 Task: Create in the project AgileFusion and in the Backlog issue 'Upgrade the error logging and monitoring capabilities of a web application to improve error detection and resolution' a child issue 'Chatbot conversation user intent analysis and reporting', and assign it to team member softage.2@softage.net. Create in the project AgileFusion and in the Backlog issue 'Create a new online platform for online graphic design courses with advanced design tools and project collaboration features' a child issue 'Data breach risk assessment and mitigation', and assign it to team member softage.3@softage.net
Action: Mouse moved to (268, 82)
Screenshot: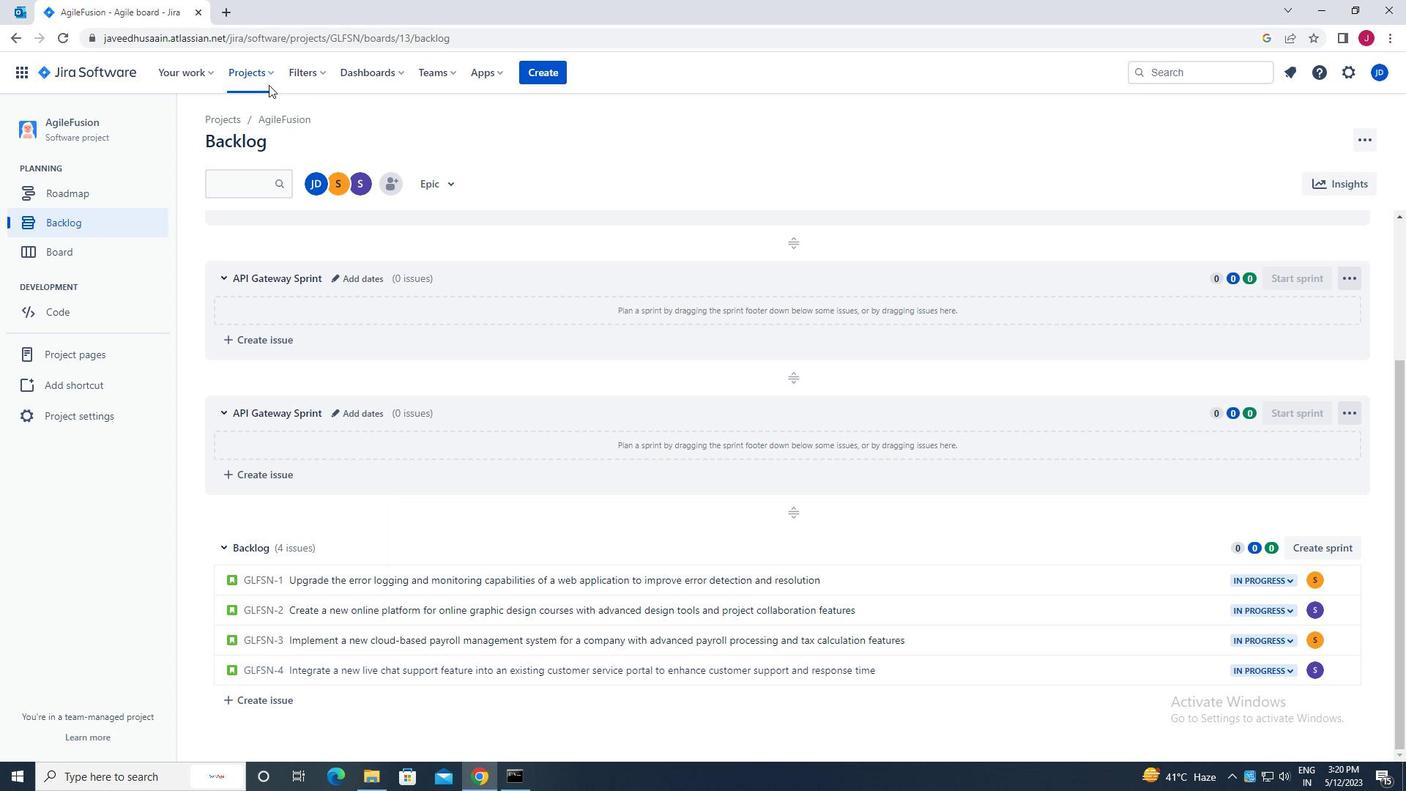 
Action: Mouse pressed left at (268, 82)
Screenshot: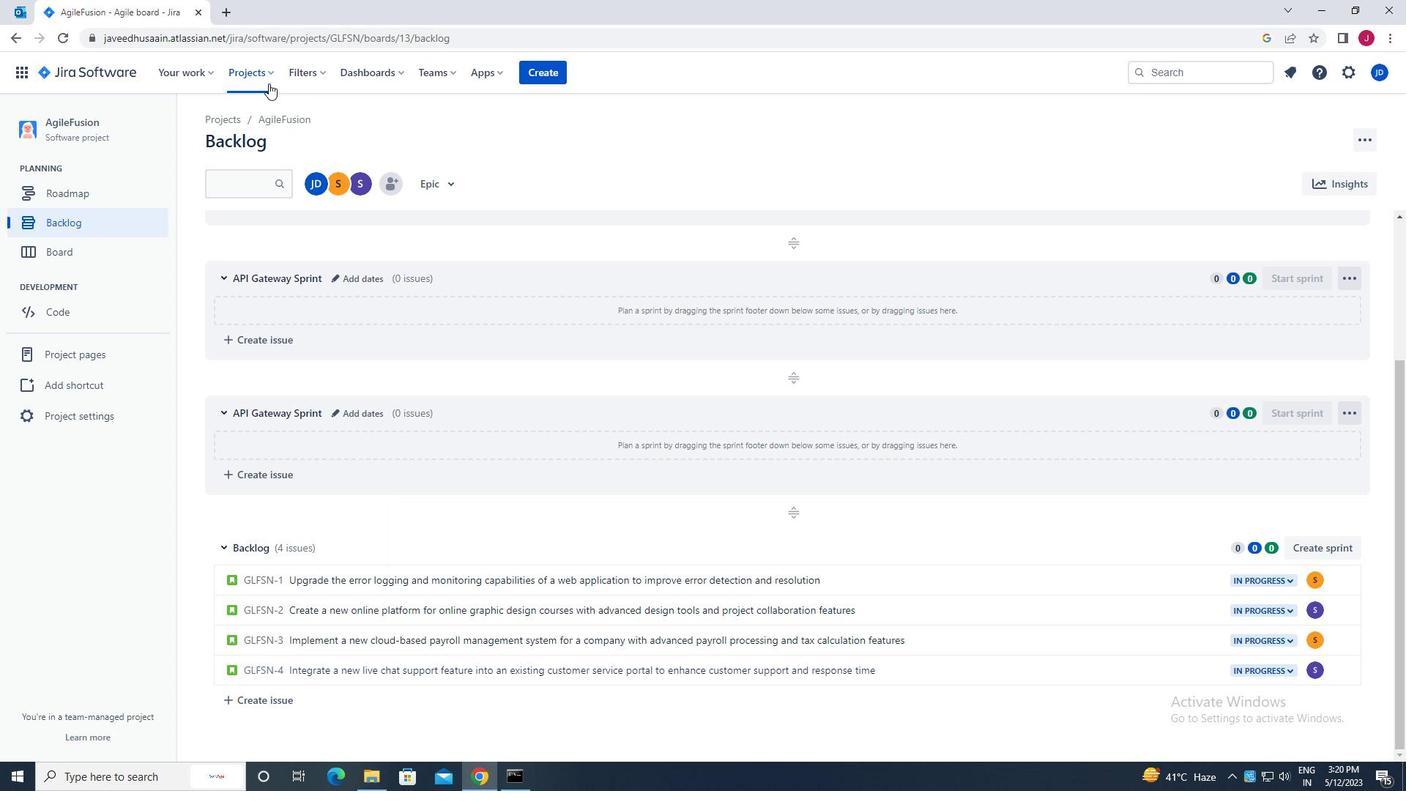 
Action: Mouse moved to (304, 139)
Screenshot: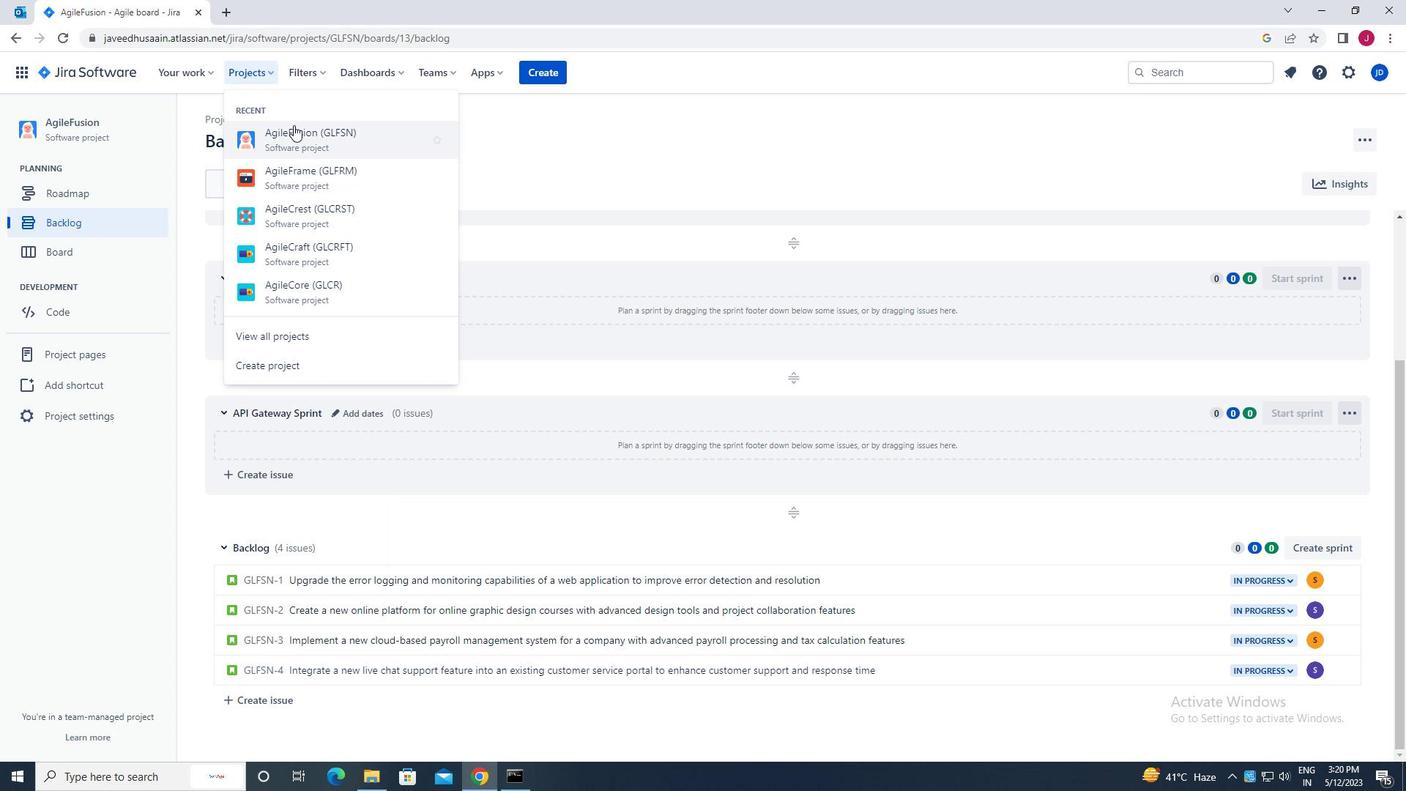 
Action: Mouse pressed left at (304, 139)
Screenshot: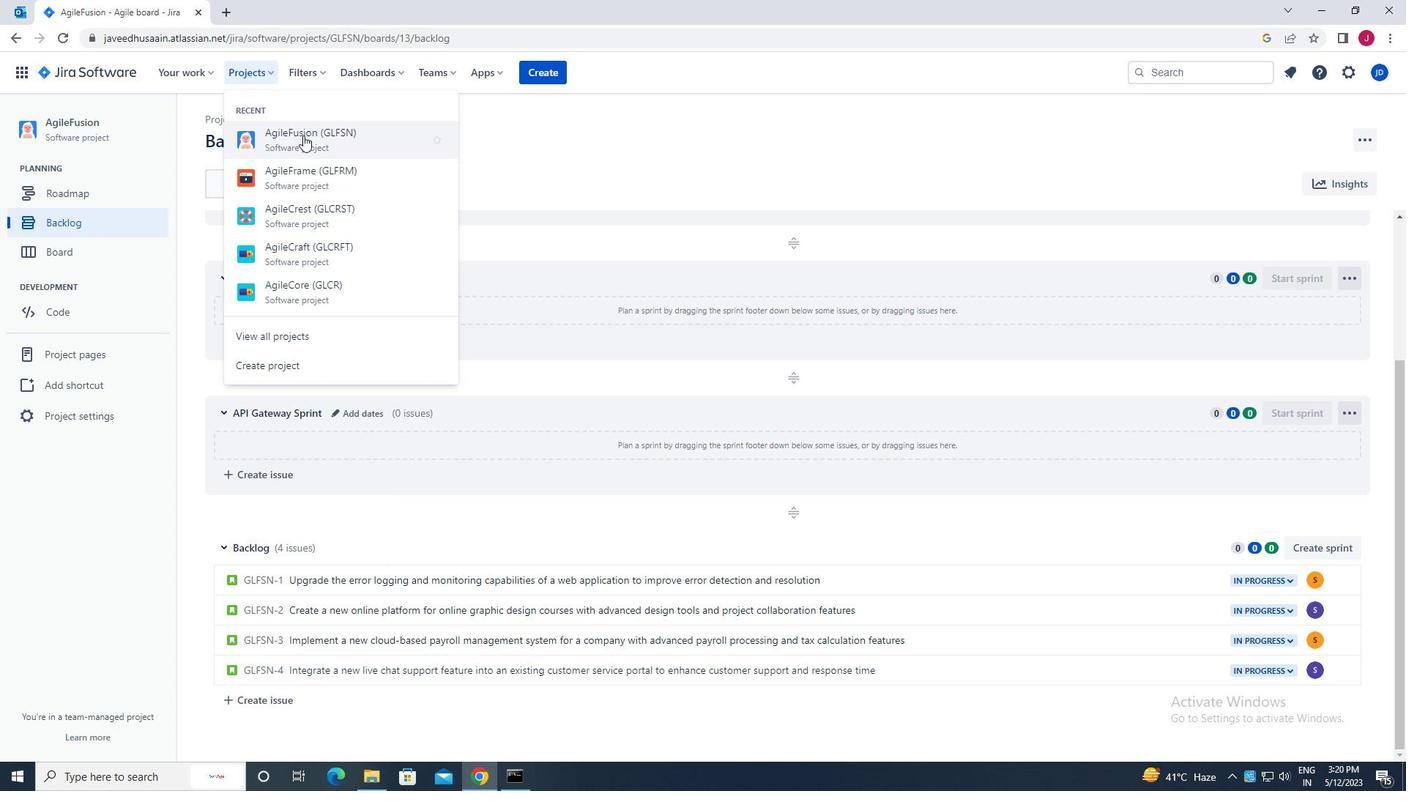 
Action: Mouse moved to (101, 221)
Screenshot: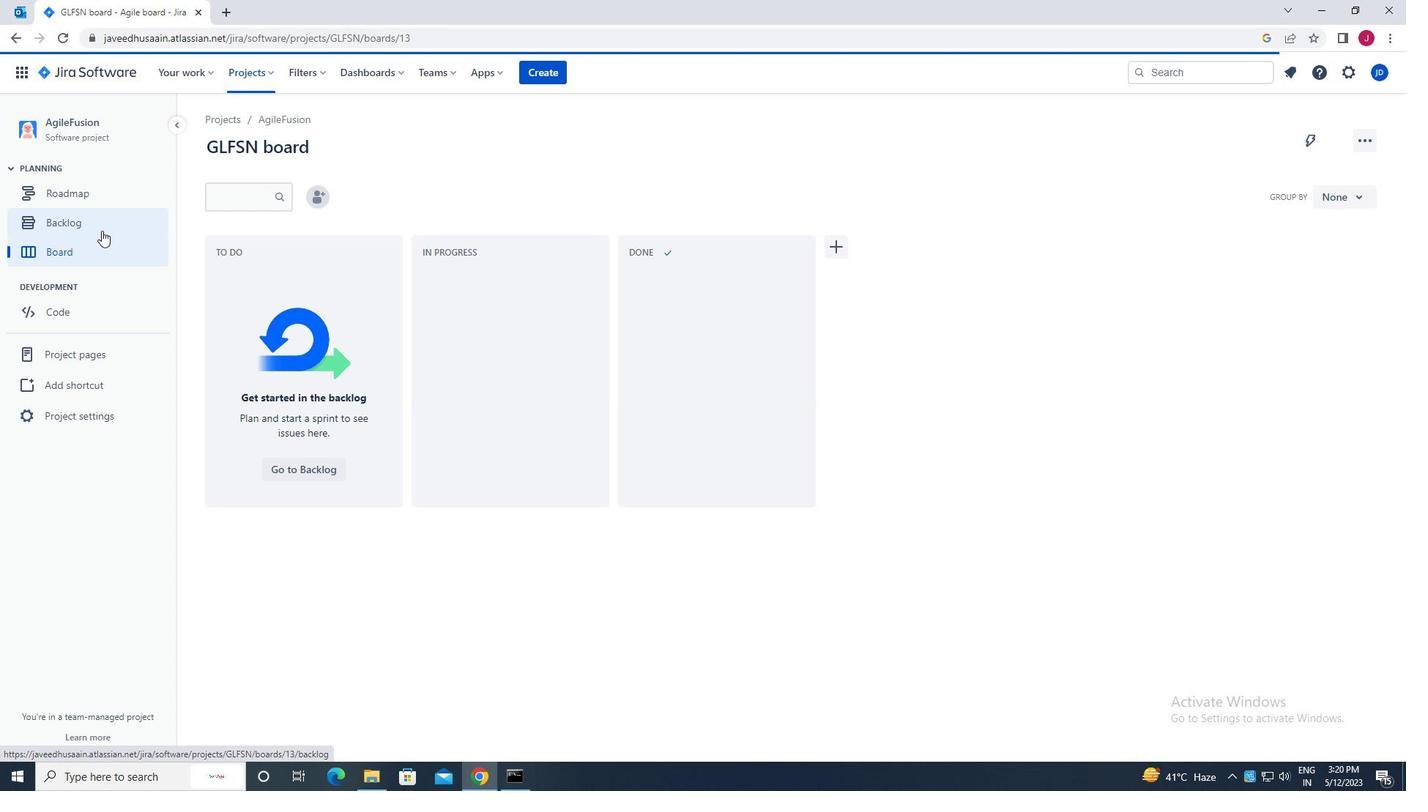 
Action: Mouse pressed left at (101, 221)
Screenshot: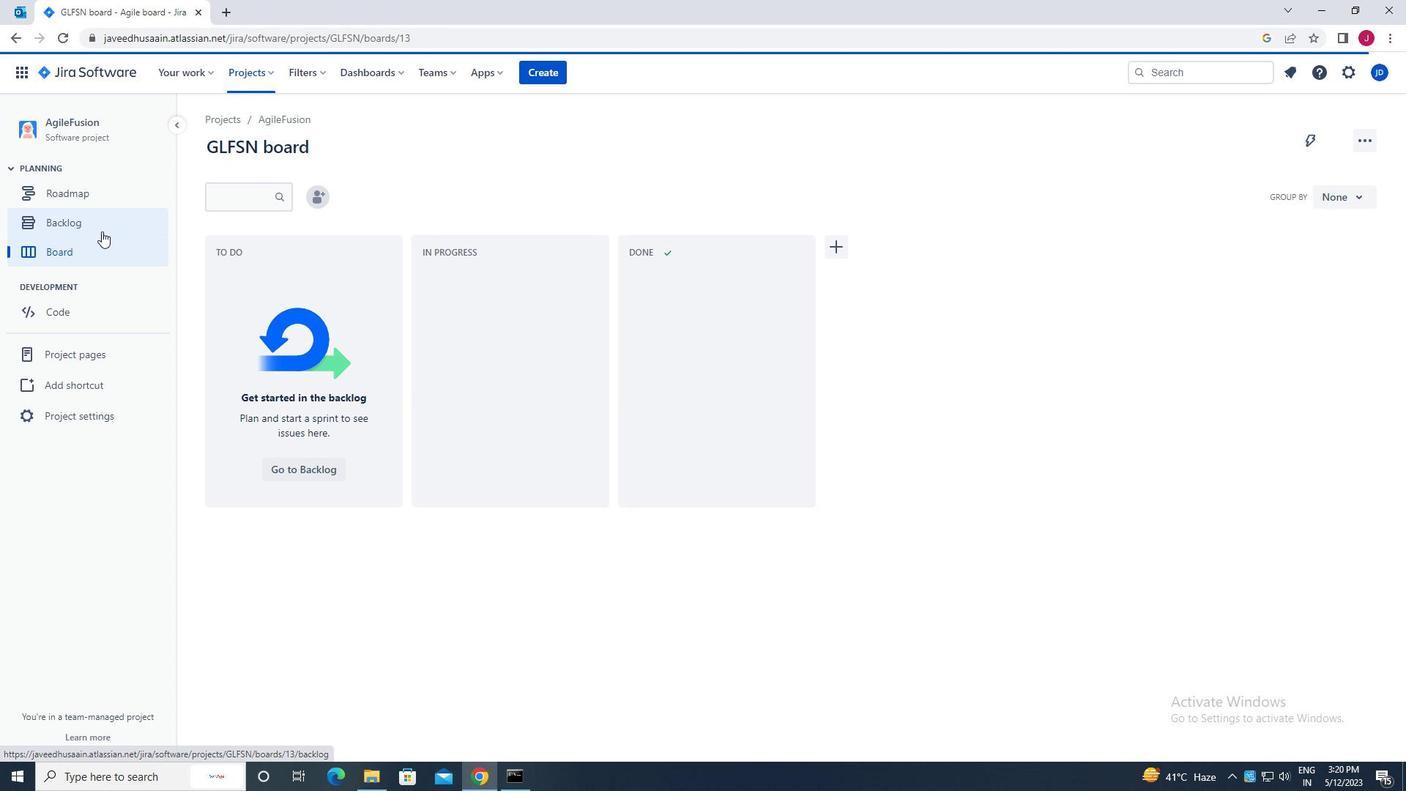 
Action: Mouse moved to (554, 532)
Screenshot: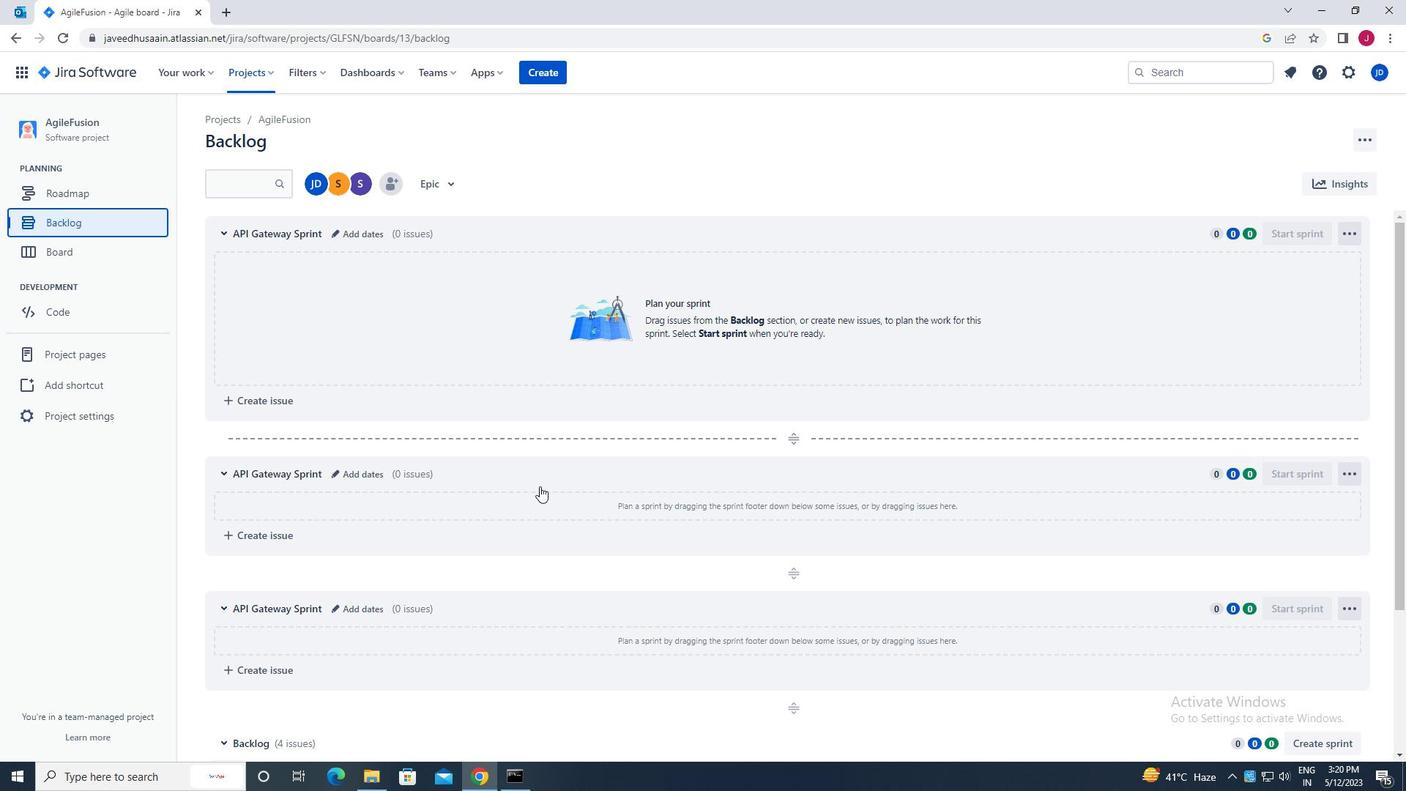 
Action: Mouse scrolled (554, 531) with delta (0, 0)
Screenshot: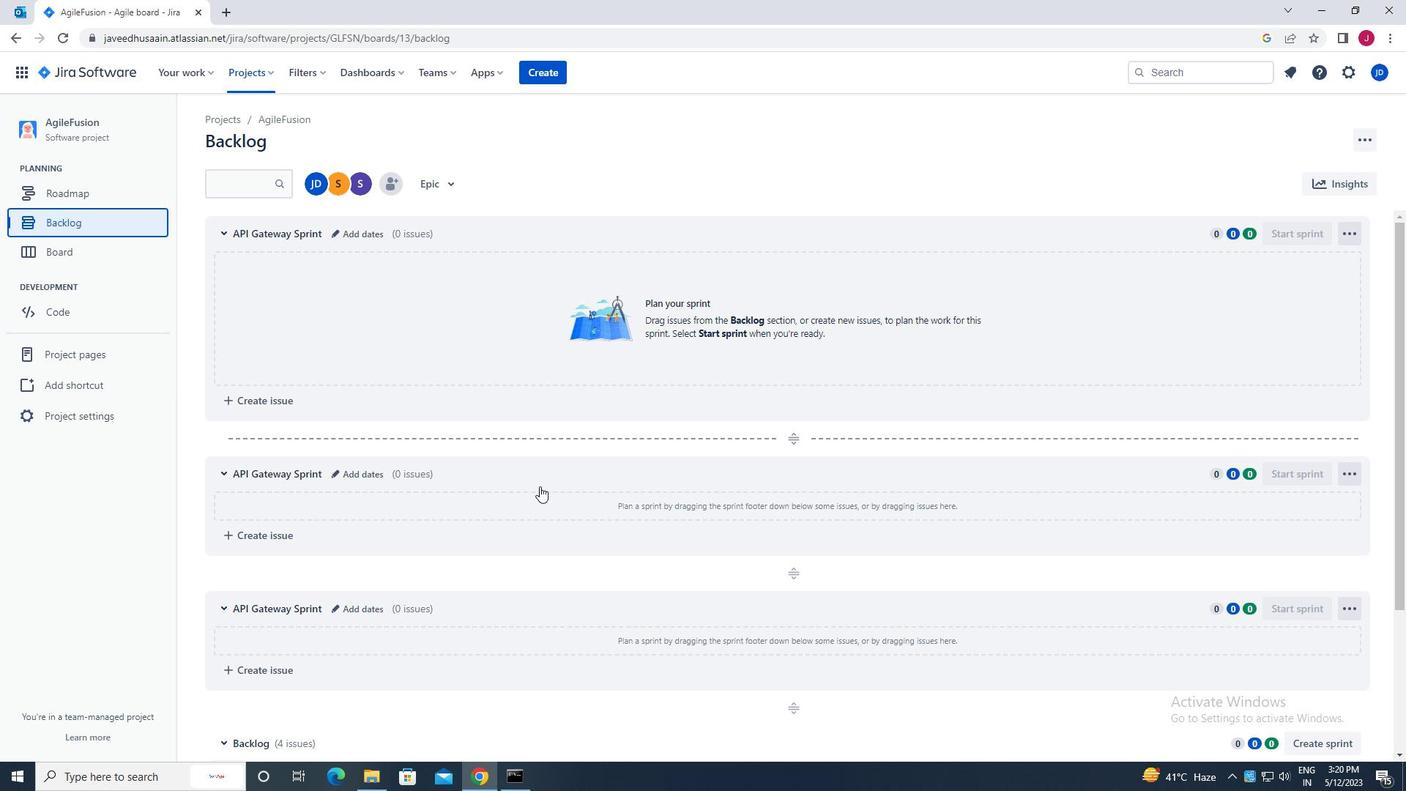 
Action: Mouse scrolled (554, 531) with delta (0, 0)
Screenshot: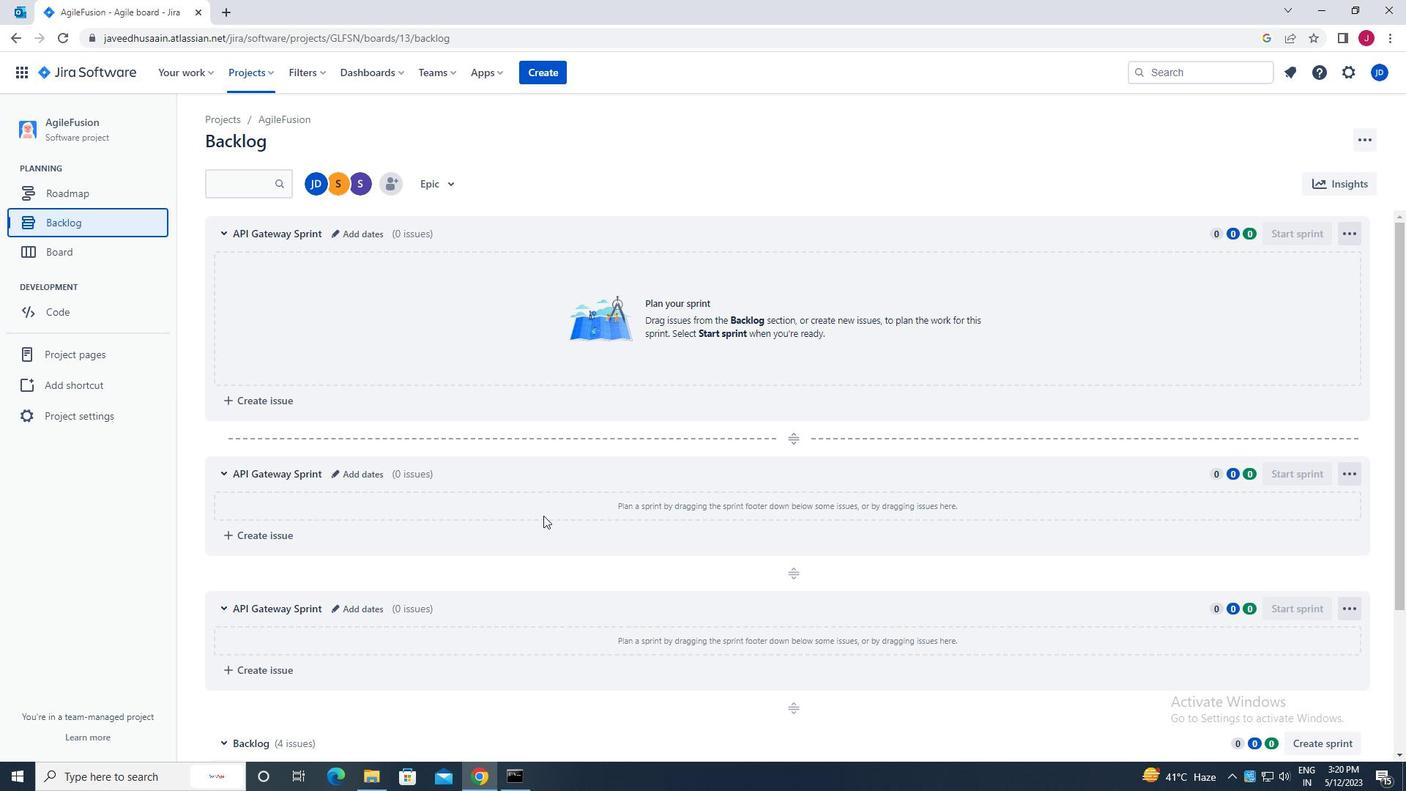 
Action: Mouse scrolled (554, 531) with delta (0, 0)
Screenshot: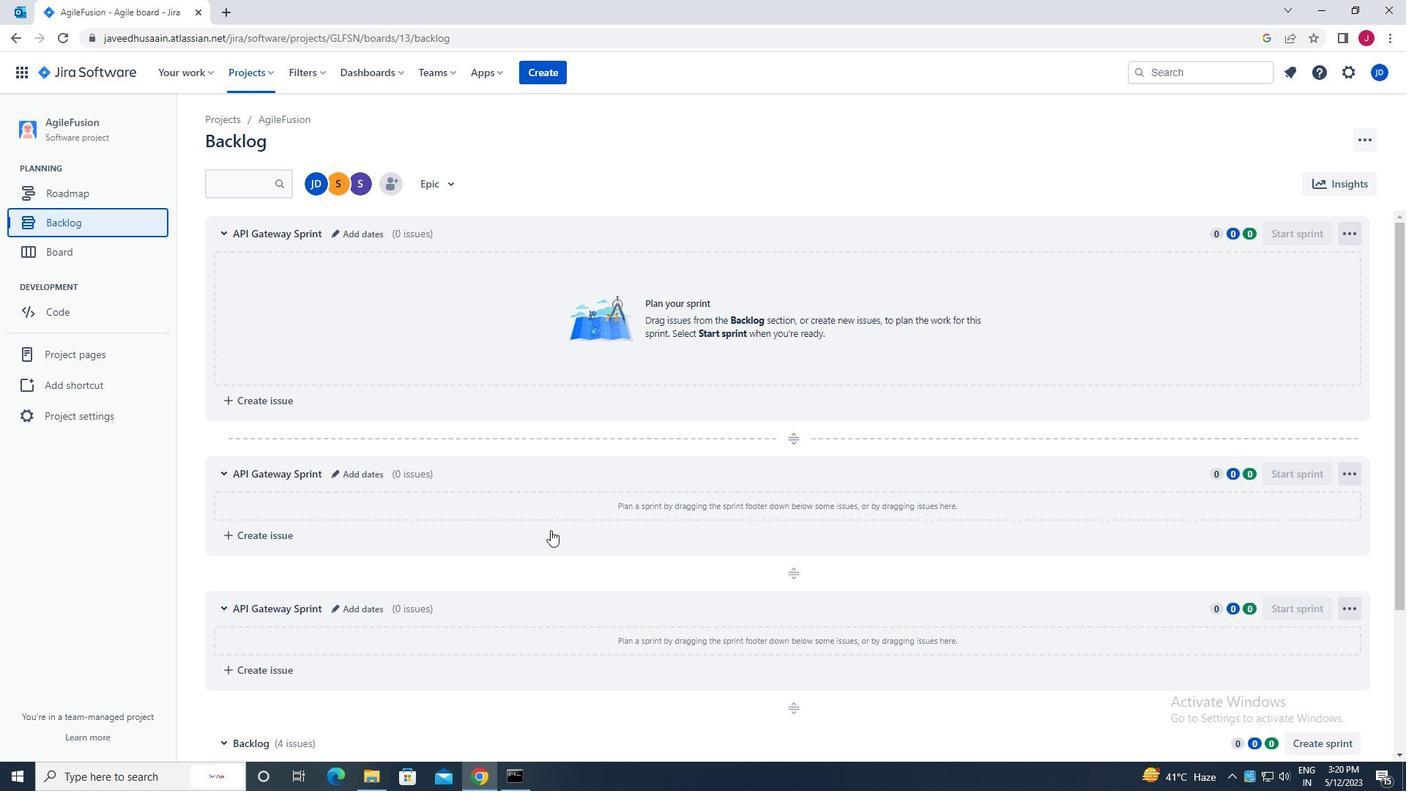 
Action: Mouse scrolled (554, 531) with delta (0, 0)
Screenshot: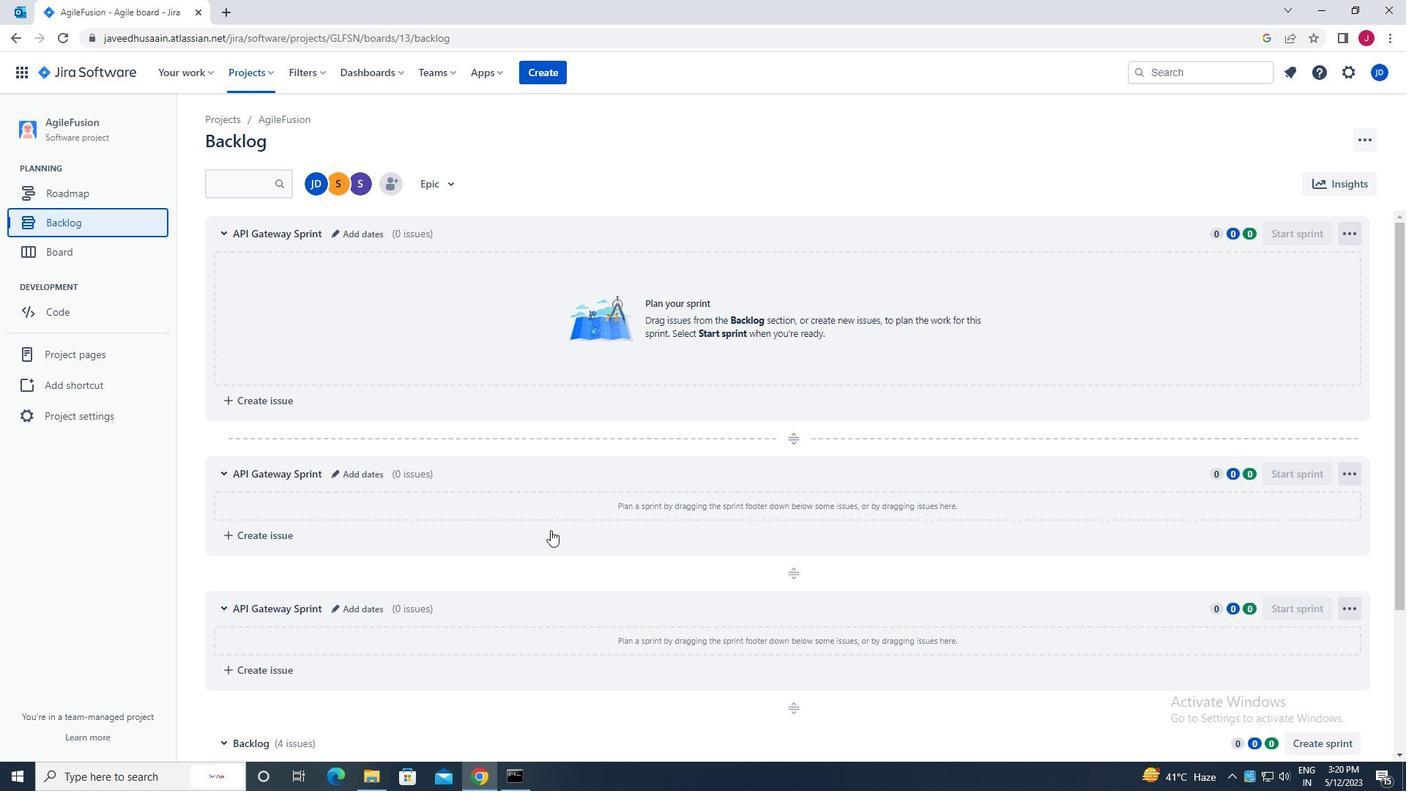 
Action: Mouse scrolled (554, 531) with delta (0, 0)
Screenshot: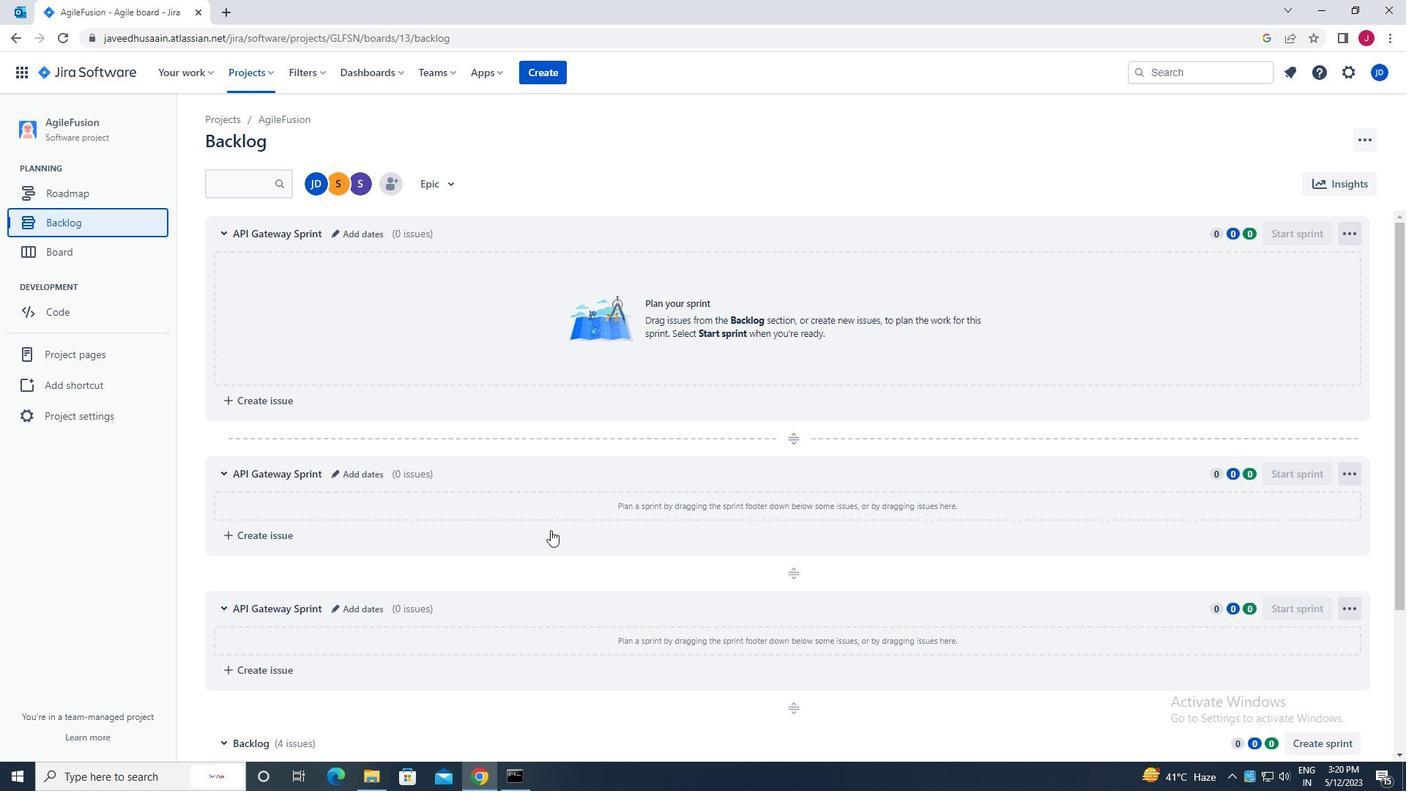 
Action: Mouse moved to (553, 529)
Screenshot: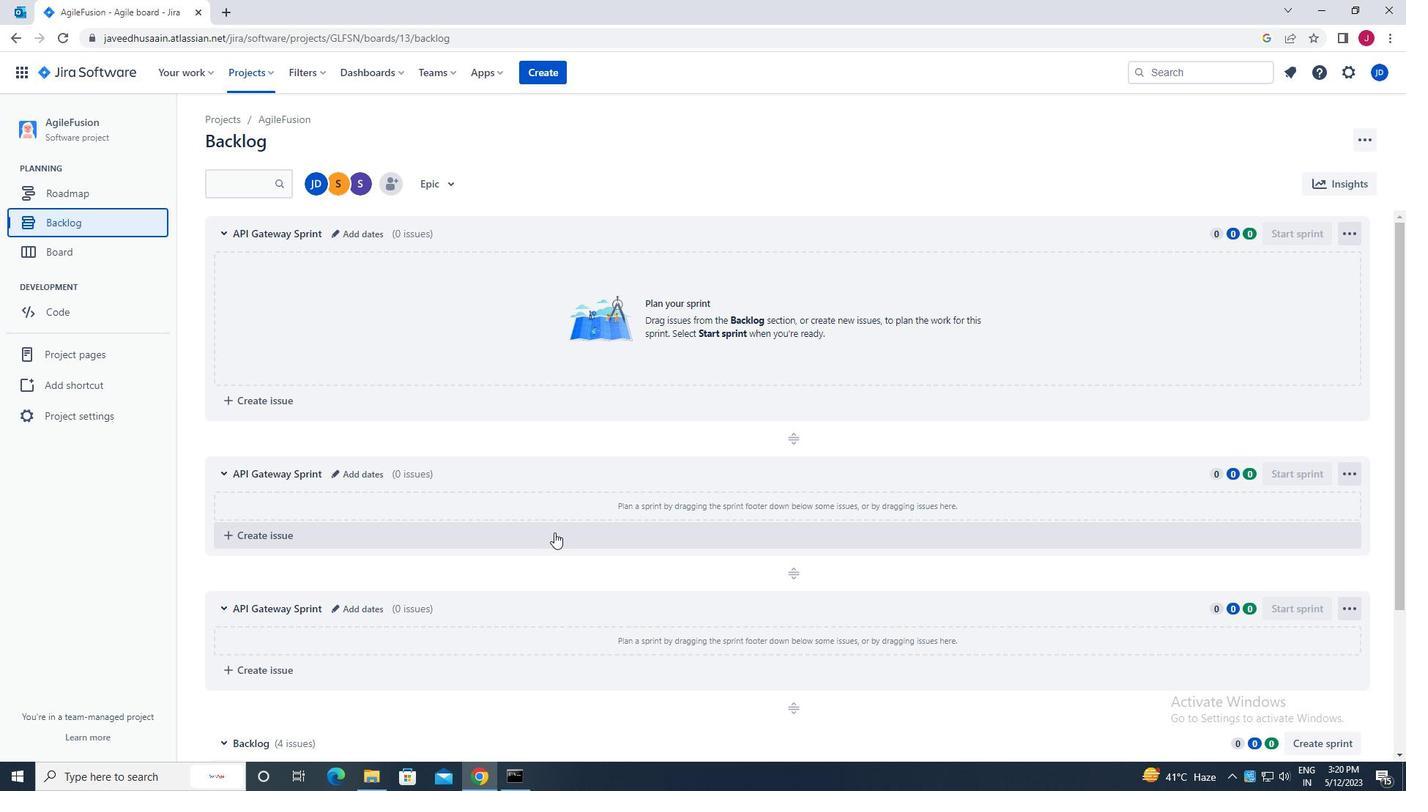 
Action: Mouse scrolled (553, 528) with delta (0, 0)
Screenshot: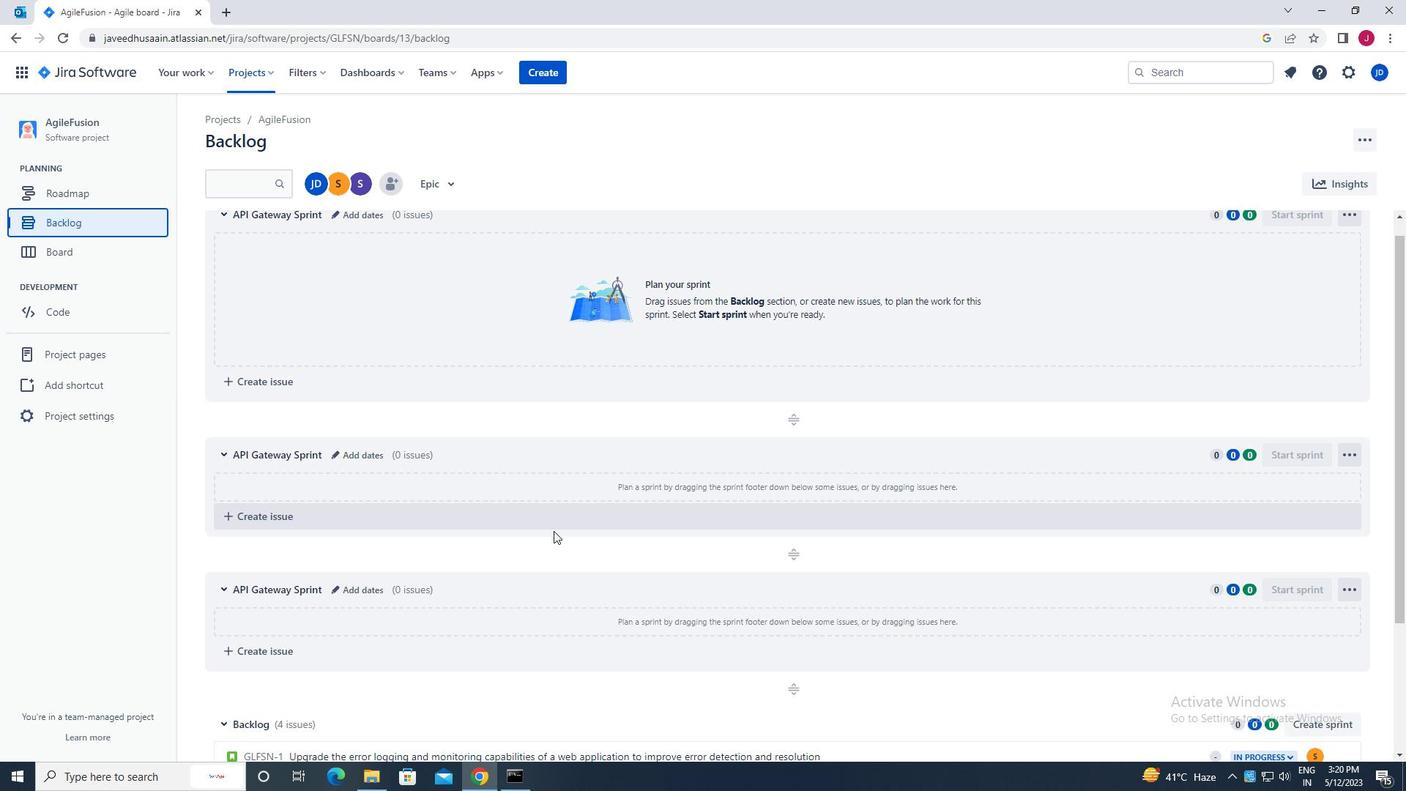 
Action: Mouse scrolled (553, 528) with delta (0, 0)
Screenshot: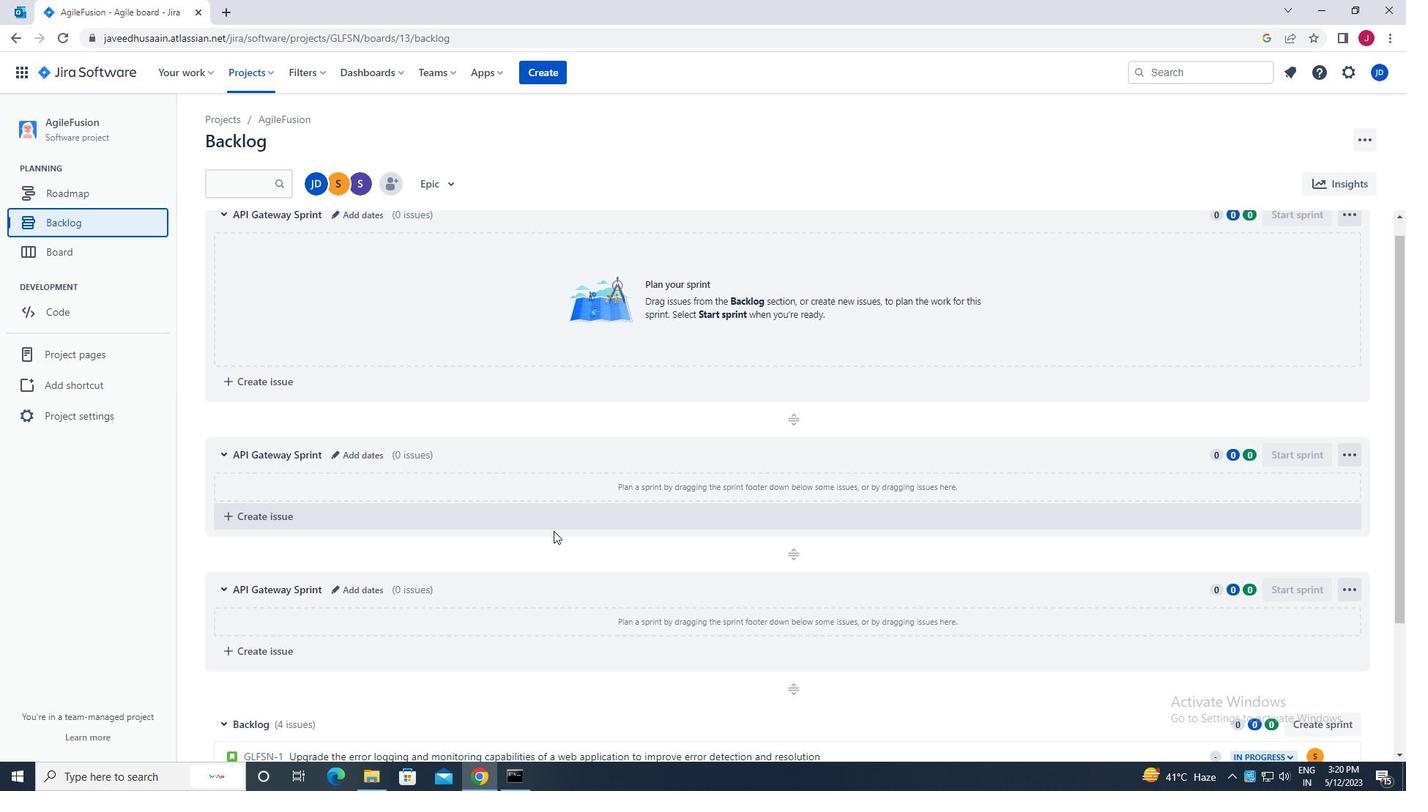 
Action: Mouse scrolled (553, 528) with delta (0, 0)
Screenshot: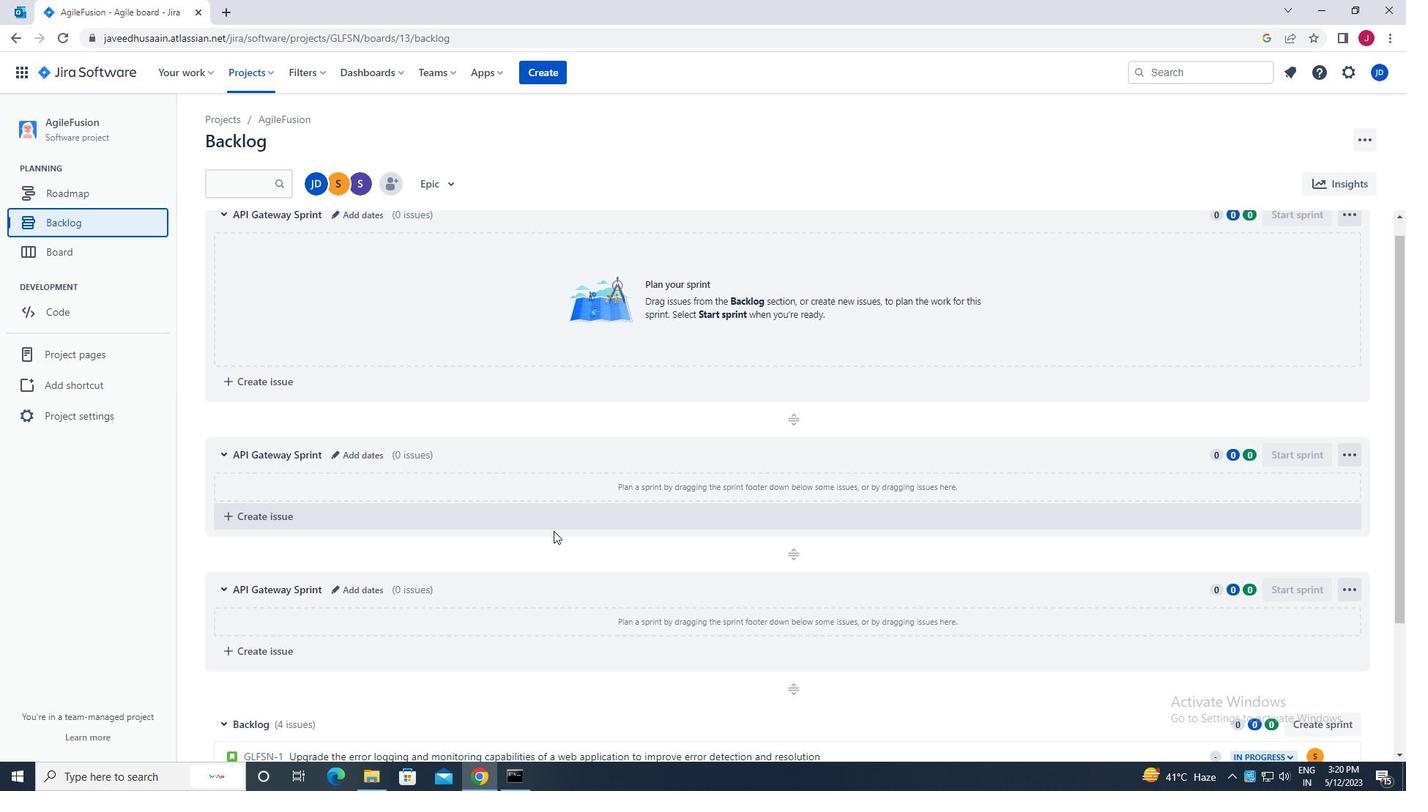 
Action: Mouse scrolled (553, 528) with delta (0, 0)
Screenshot: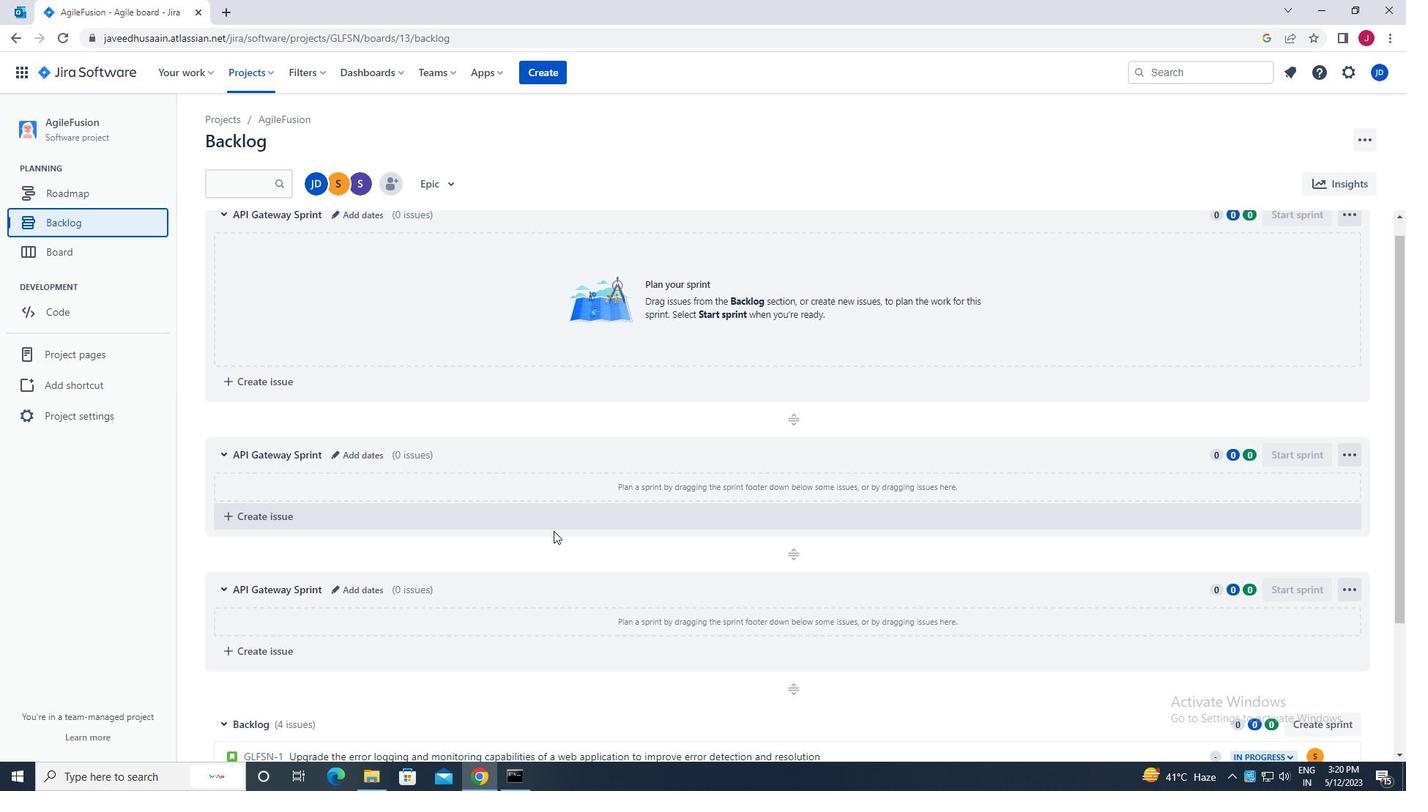 
Action: Mouse scrolled (553, 528) with delta (0, 0)
Screenshot: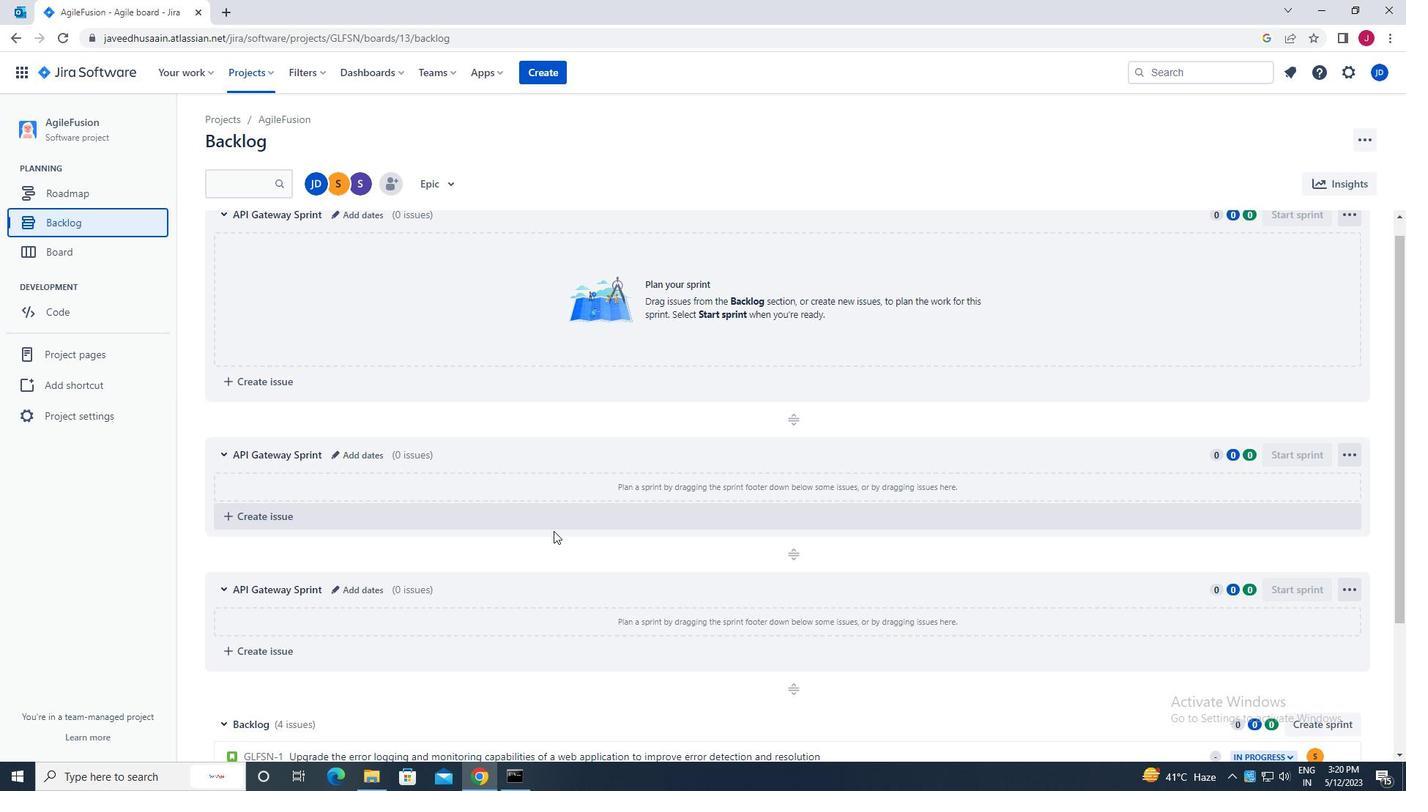 
Action: Mouse moved to (1123, 575)
Screenshot: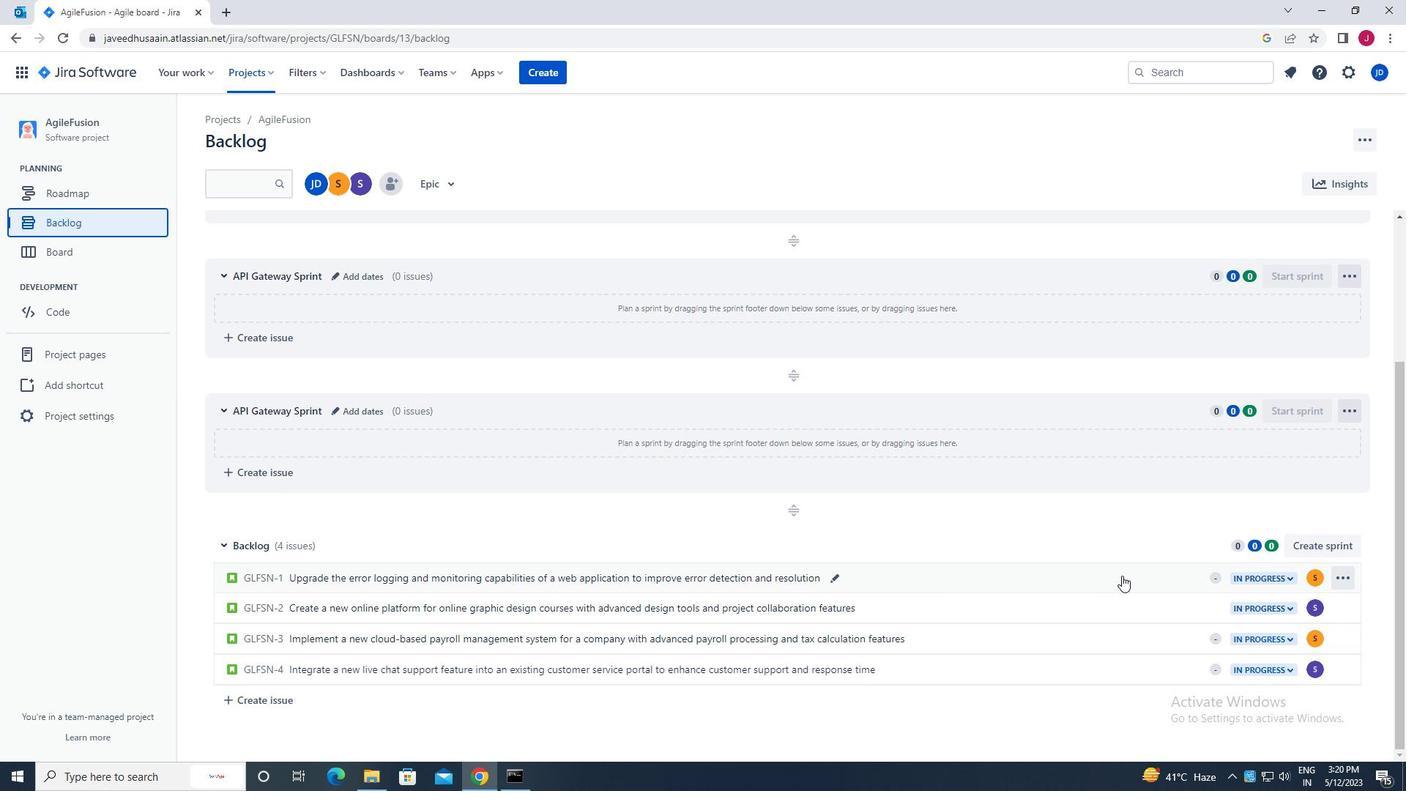 
Action: Mouse pressed left at (1123, 575)
Screenshot: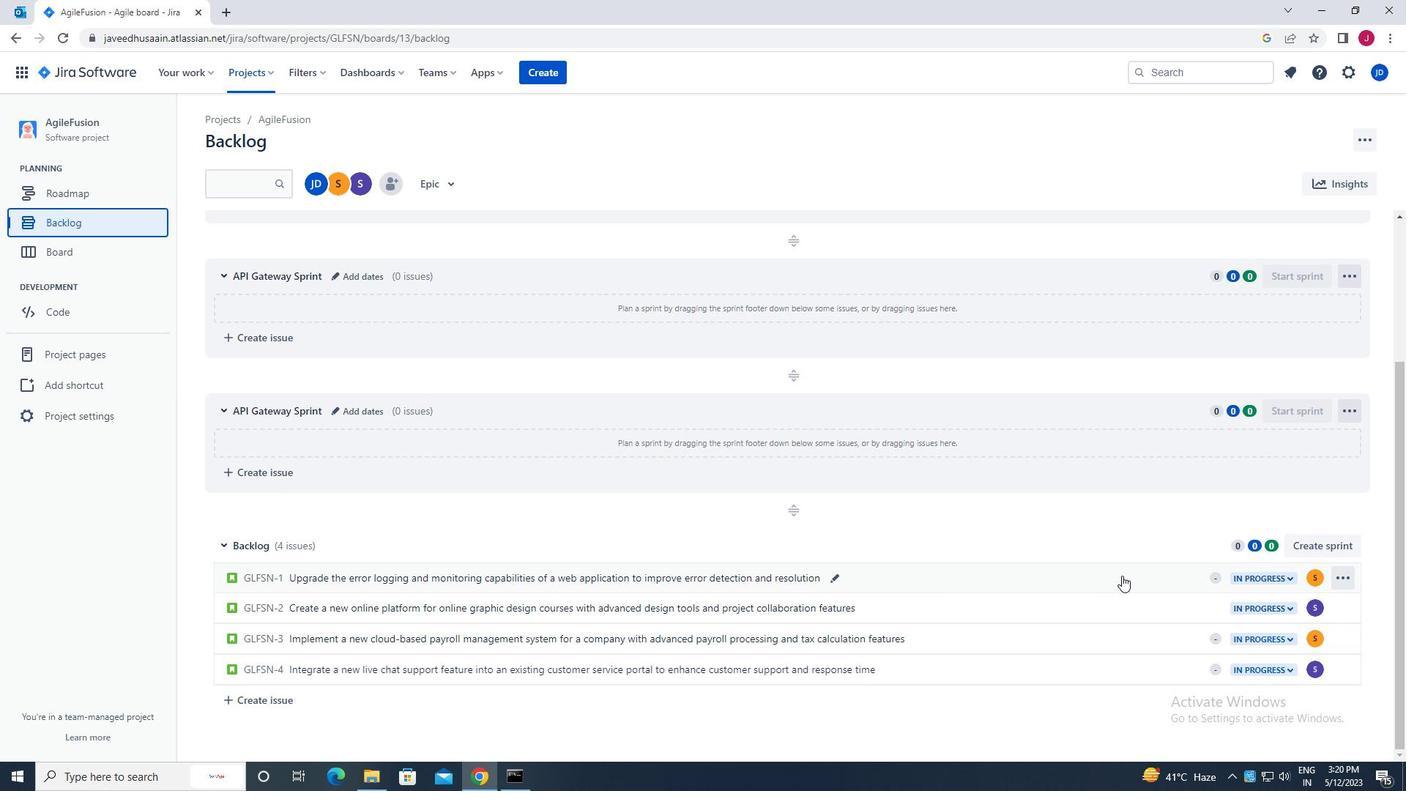 
Action: Mouse moved to (1145, 357)
Screenshot: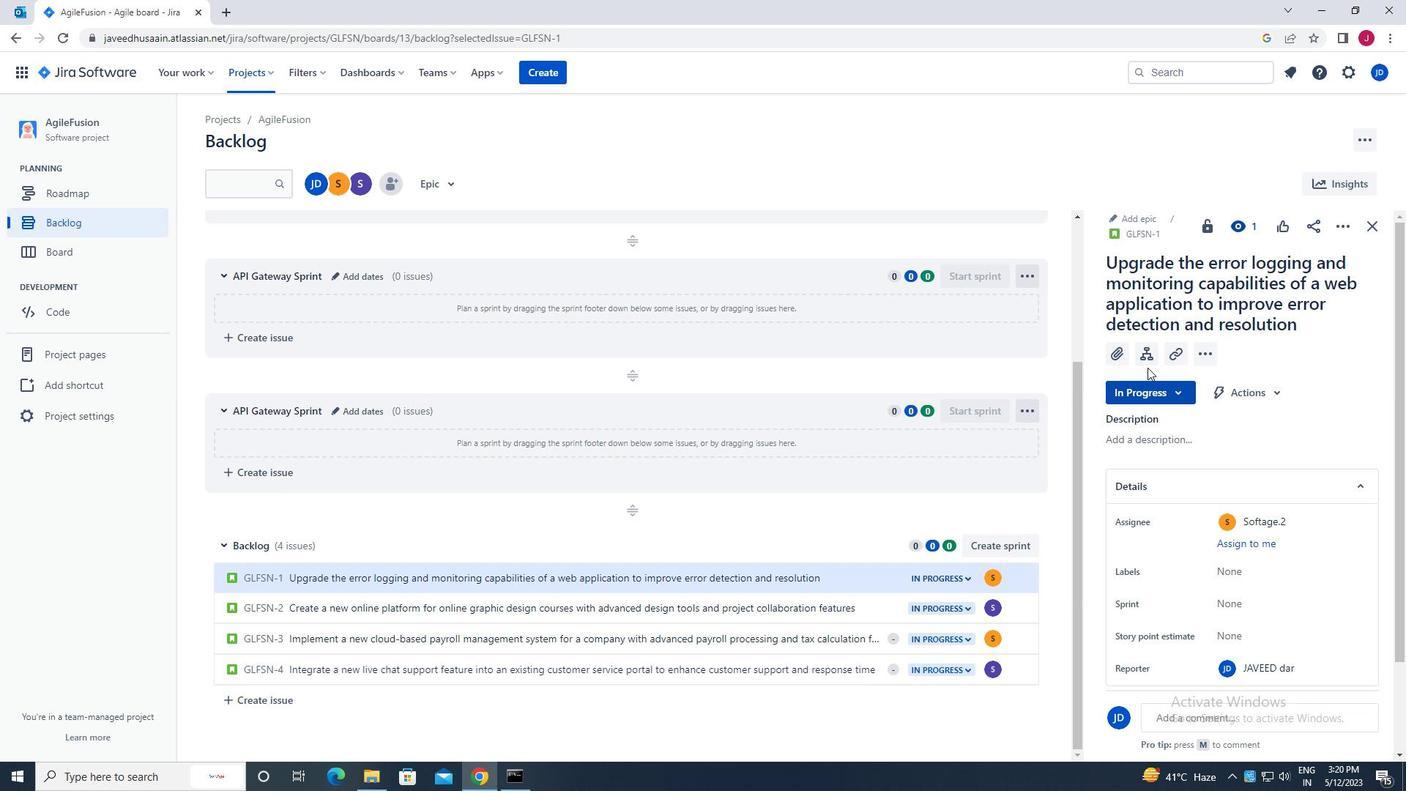 
Action: Mouse pressed left at (1145, 357)
Screenshot: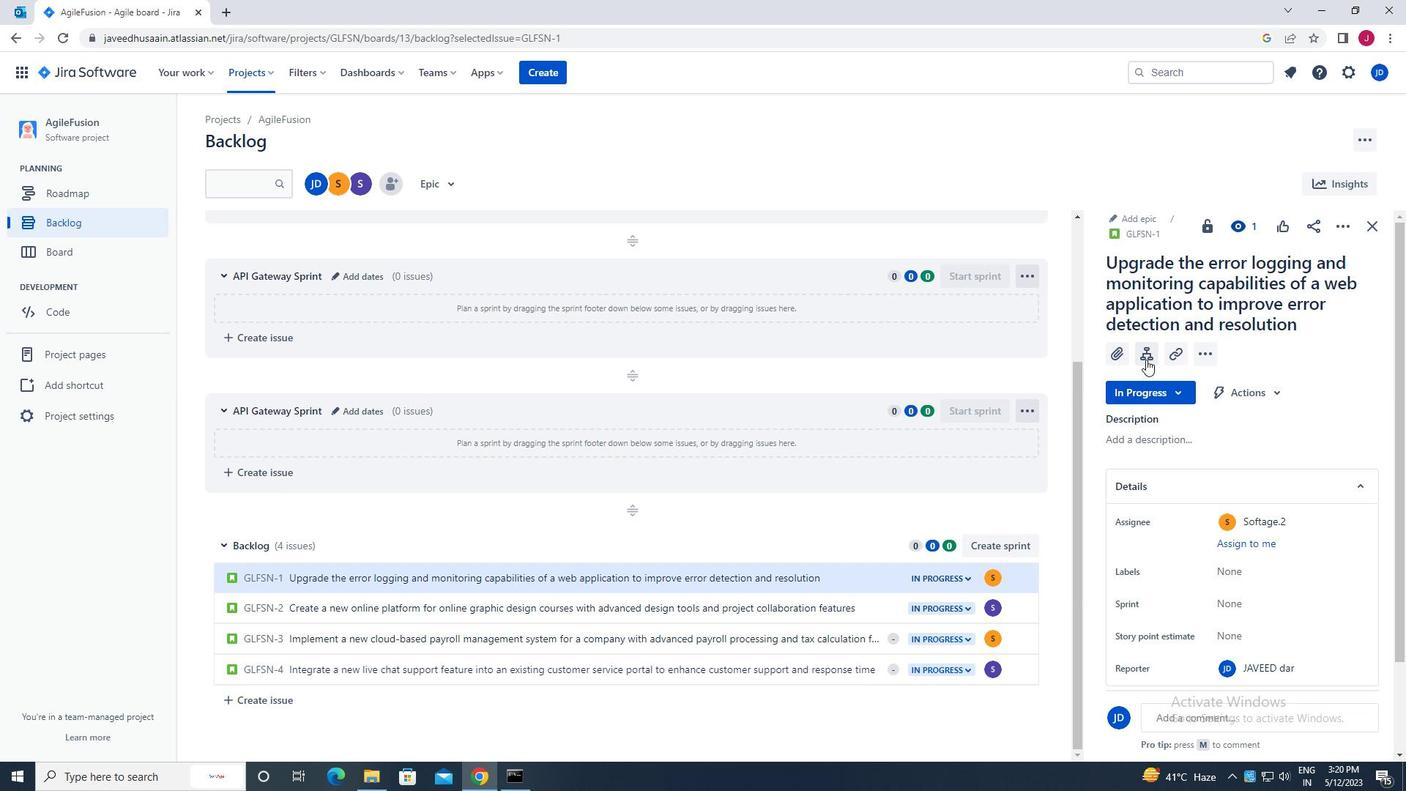 
Action: Mouse moved to (1152, 472)
Screenshot: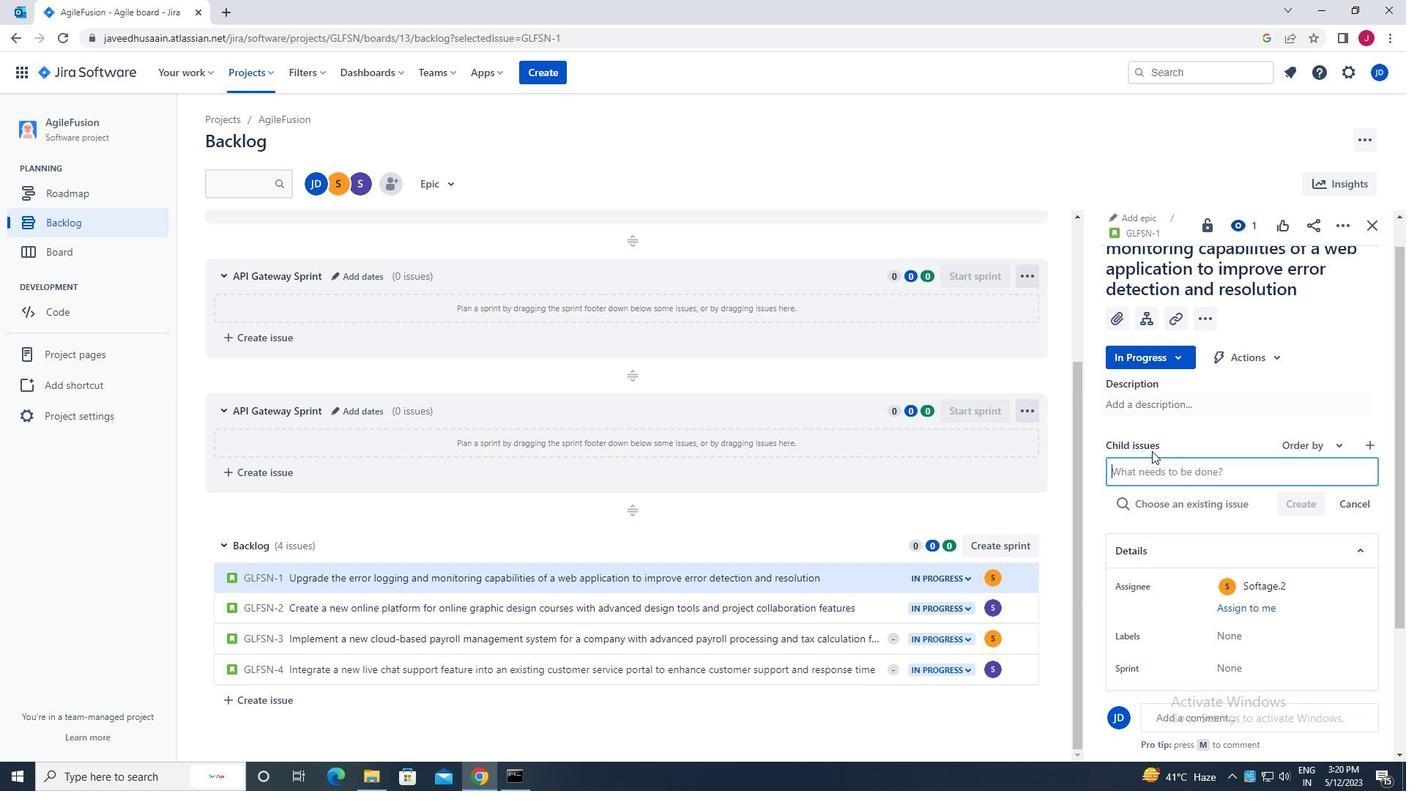 
Action: Mouse pressed left at (1152, 472)
Screenshot: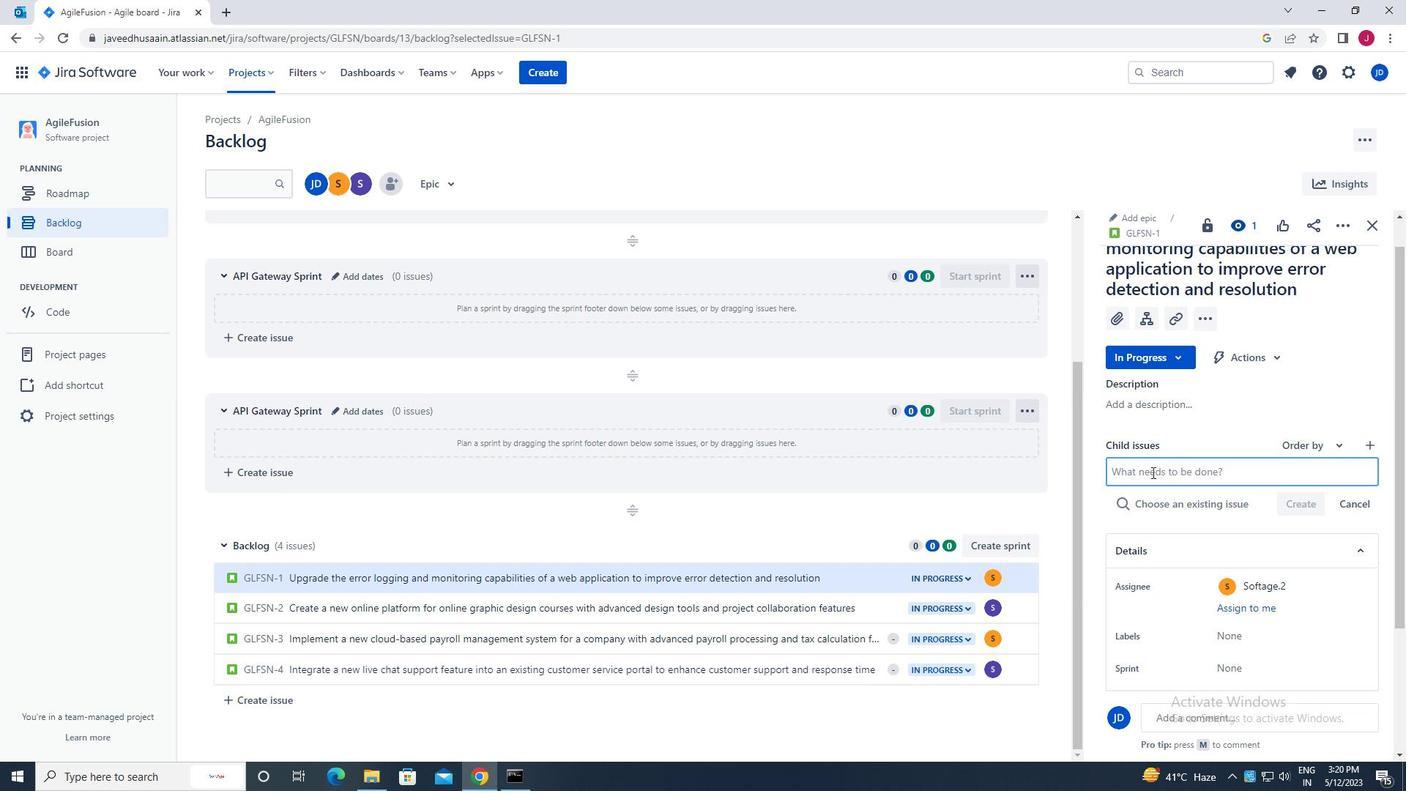 
Action: Key pressed c<Key.caps_lock>hatbot<Key.space>conversation<Key.space>user<Key.space>intent<Key.space>analysis<Key.space>and<Key.space>reporting<Key.enter>
Screenshot: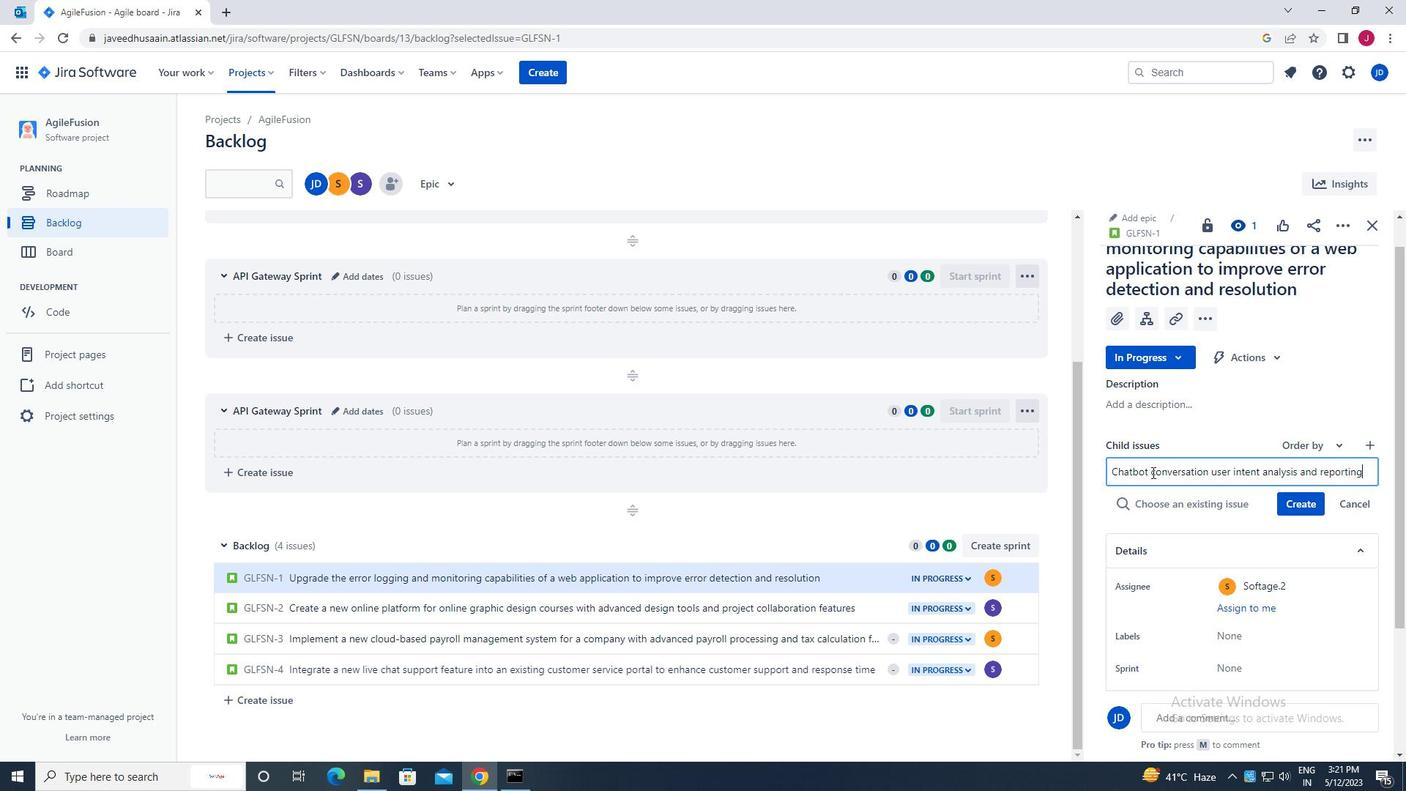 
Action: Mouse moved to (1319, 477)
Screenshot: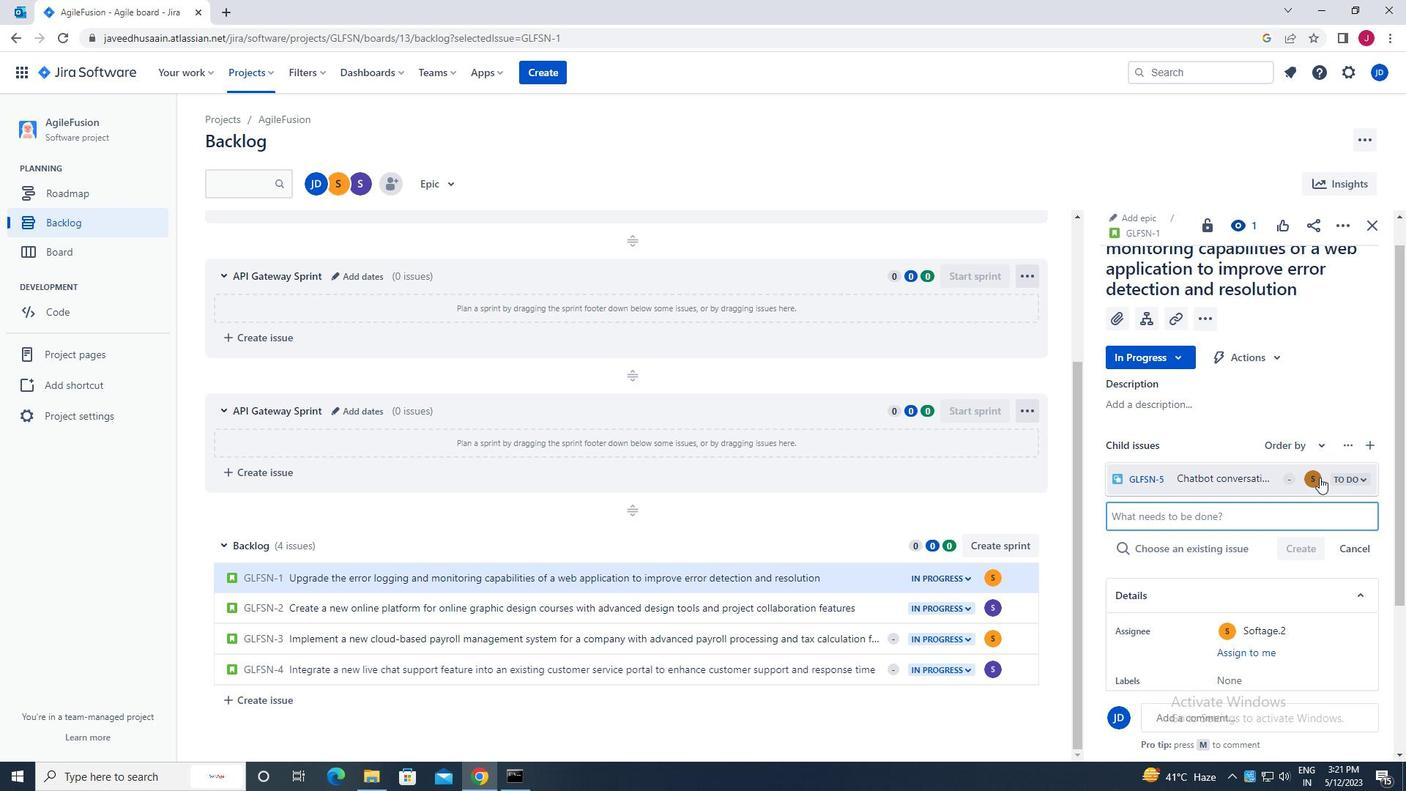 
Action: Mouse pressed left at (1319, 477)
Screenshot: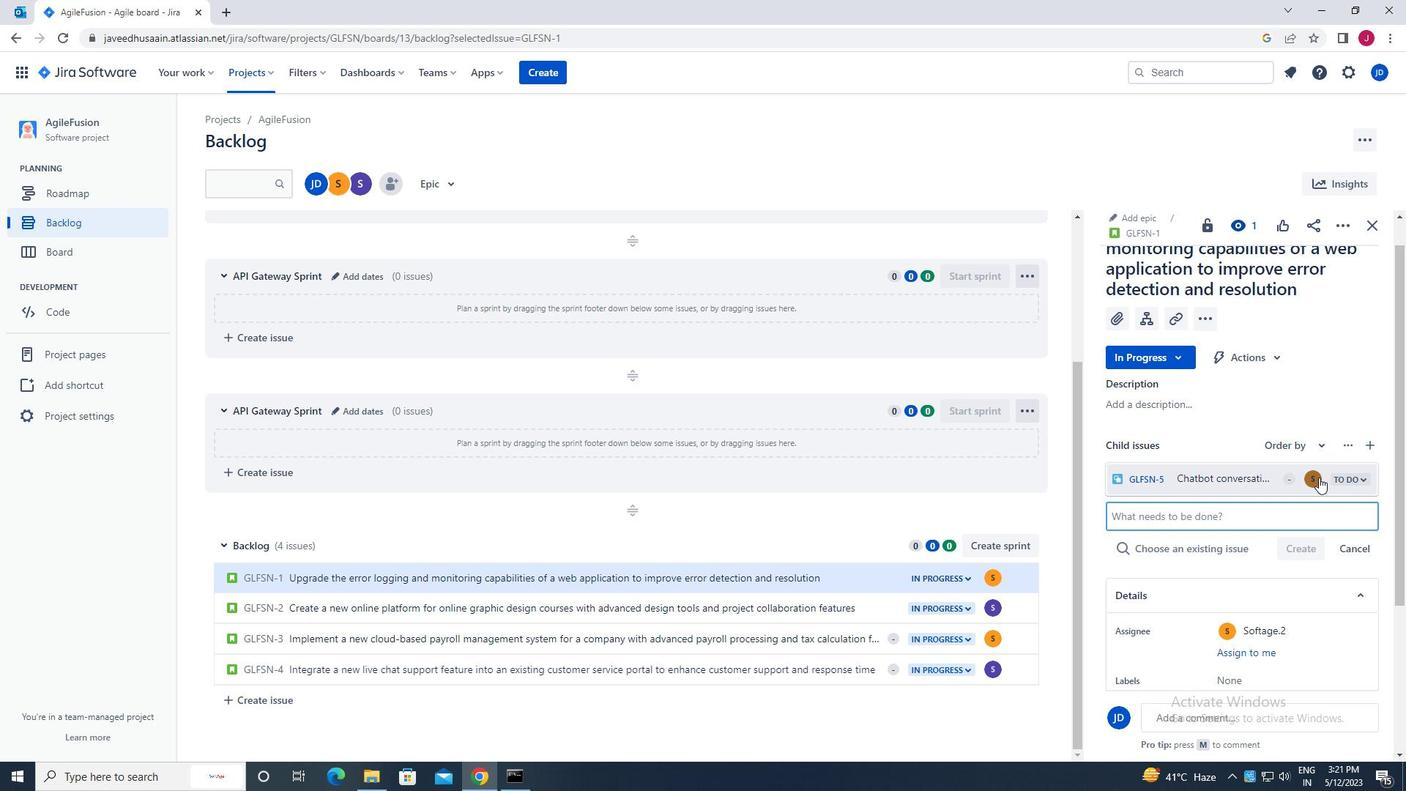 
Action: Mouse moved to (1185, 394)
Screenshot: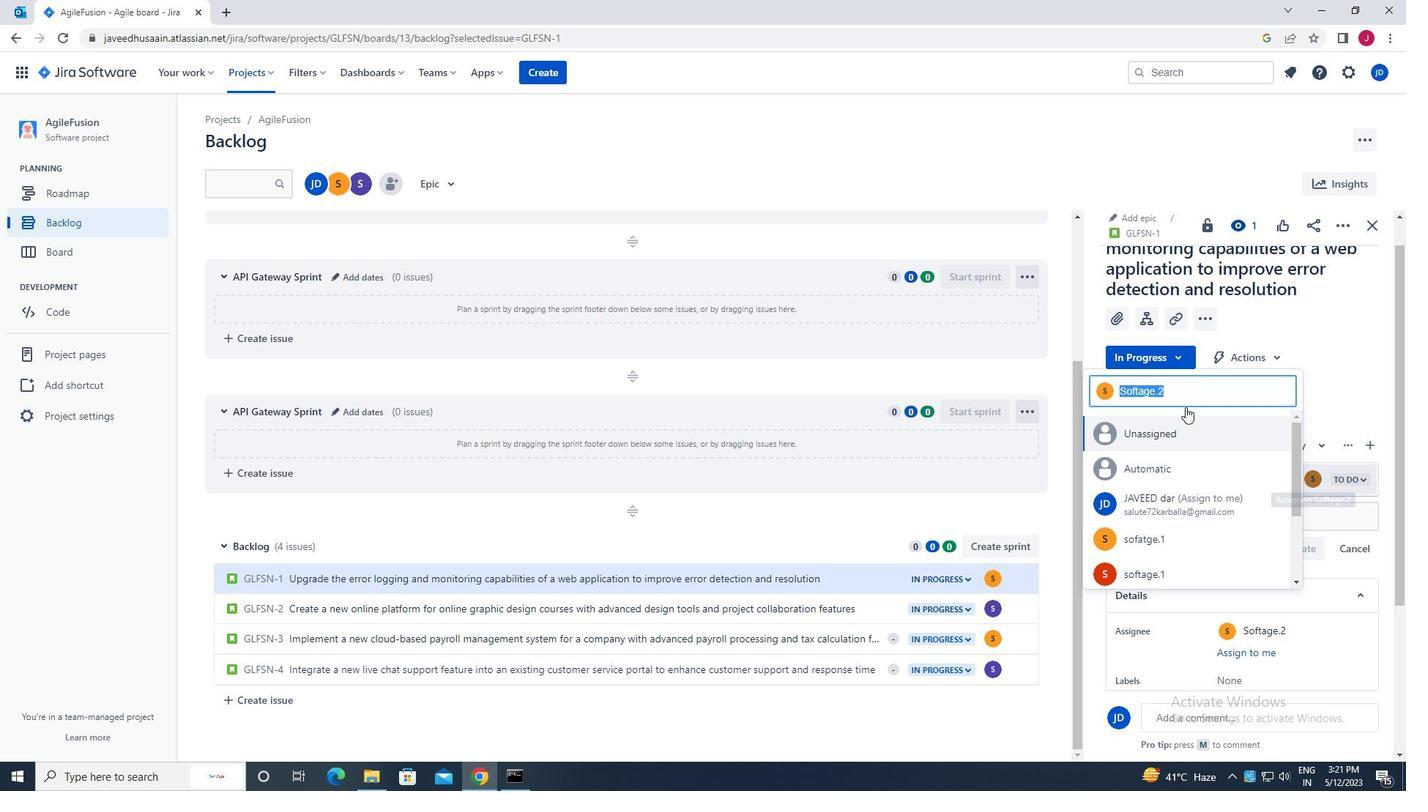
Action: Key pressed soft
Screenshot: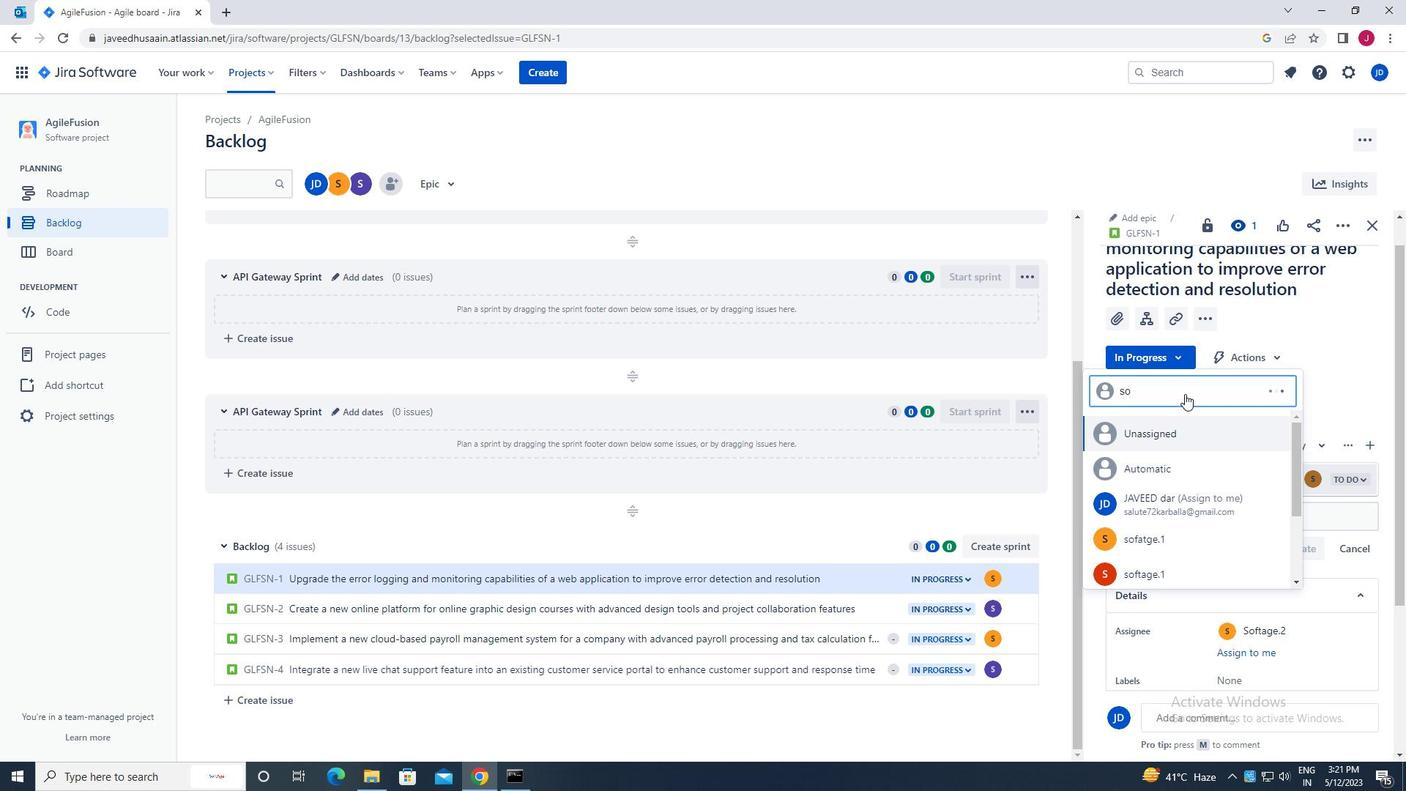 
Action: Mouse moved to (1202, 430)
Screenshot: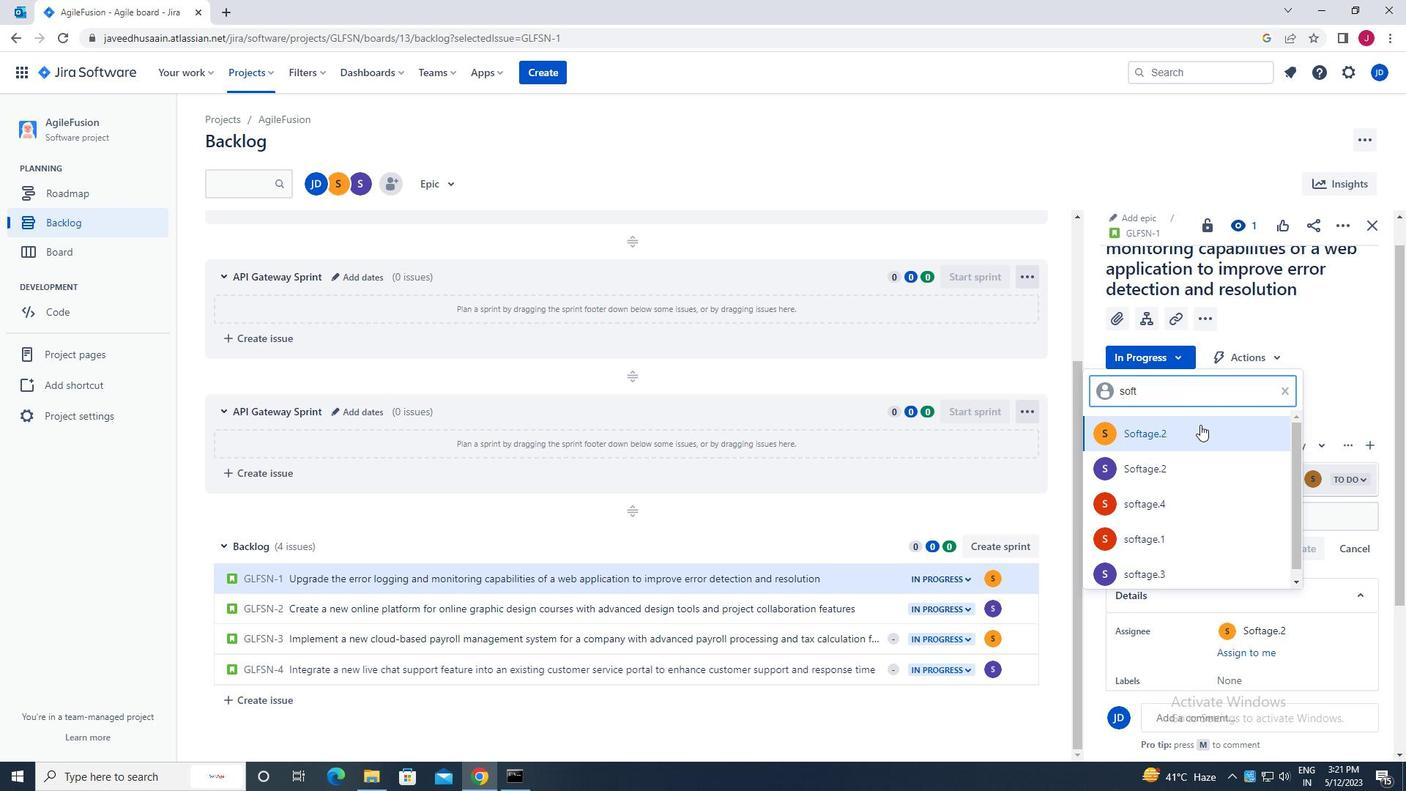 
Action: Mouse pressed left at (1202, 430)
Screenshot: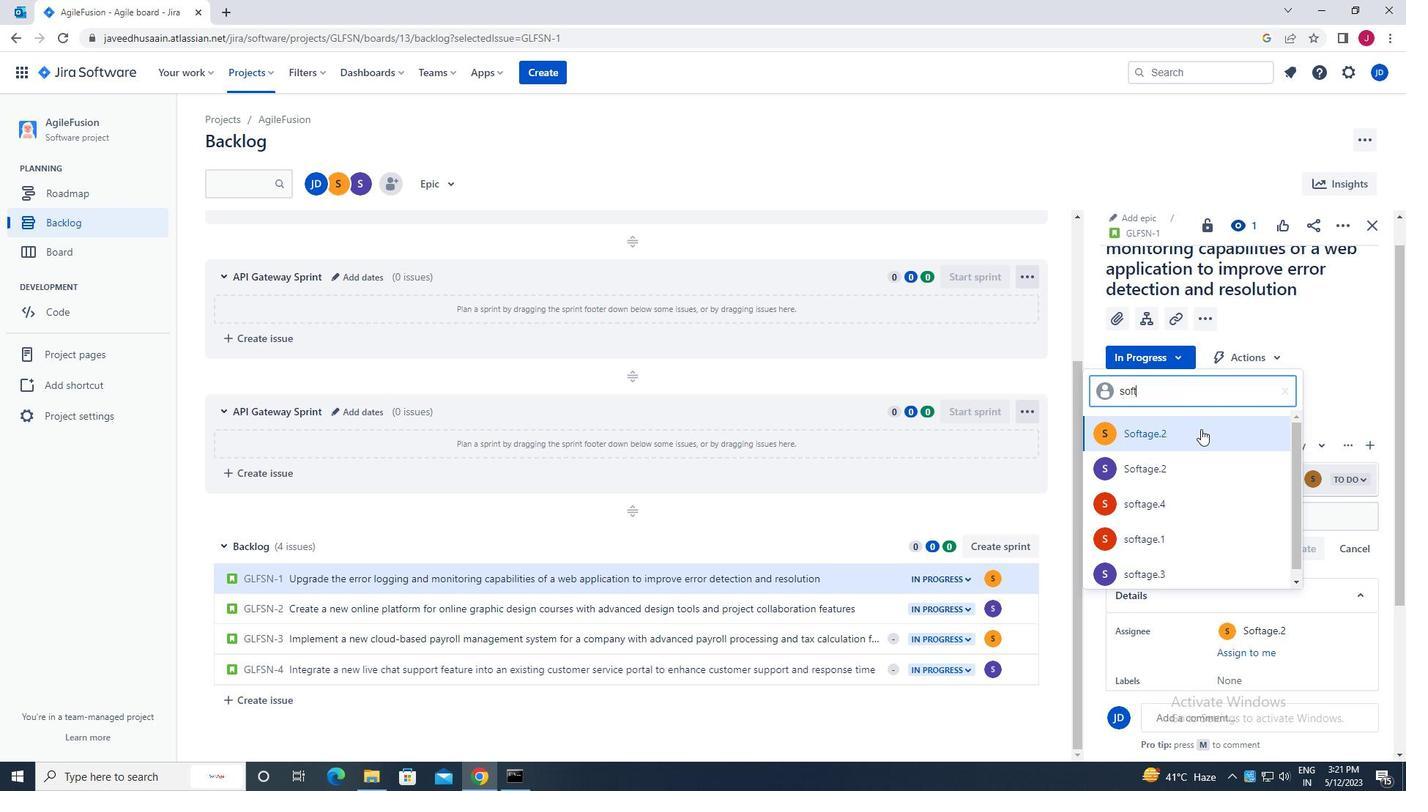
Action: Mouse moved to (1371, 223)
Screenshot: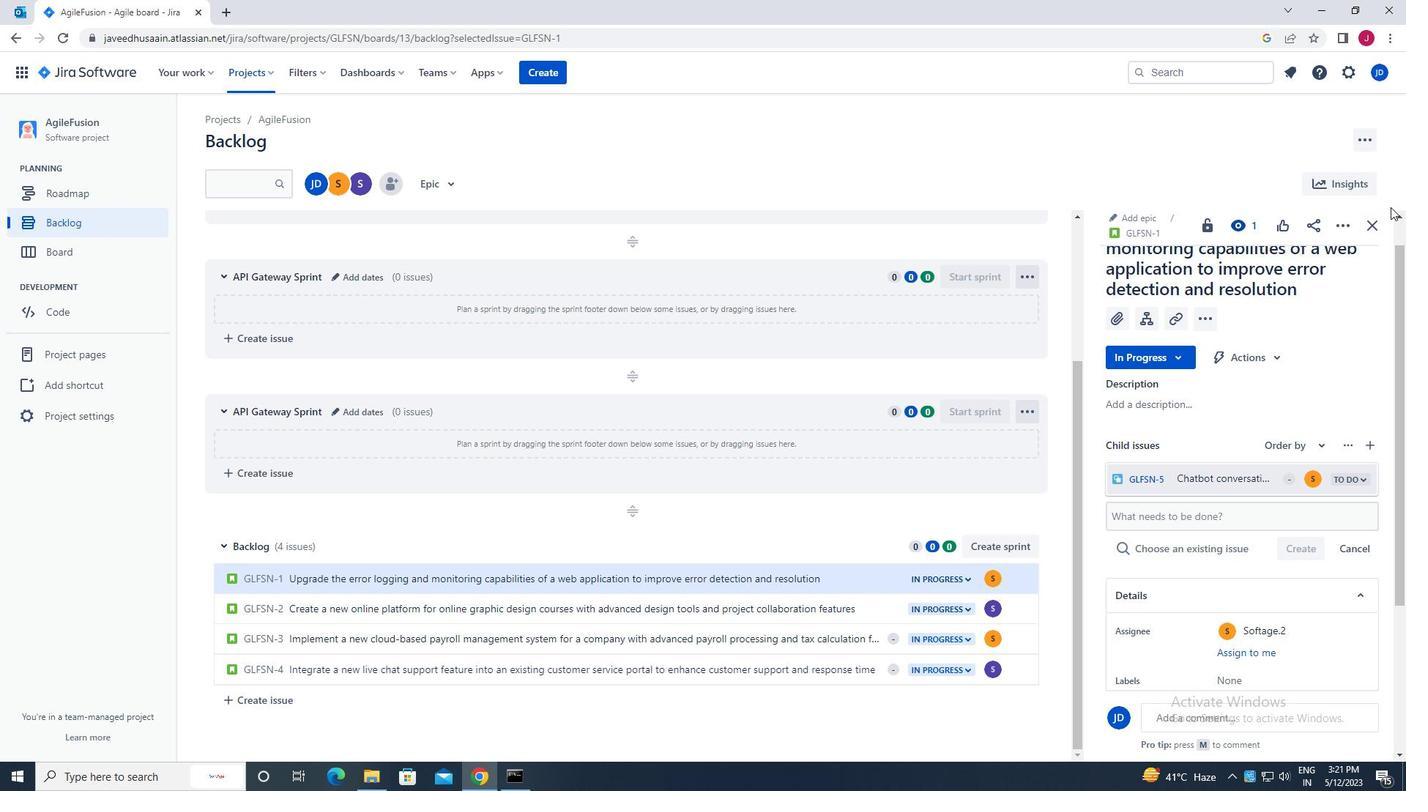 
Action: Mouse pressed left at (1371, 223)
Screenshot: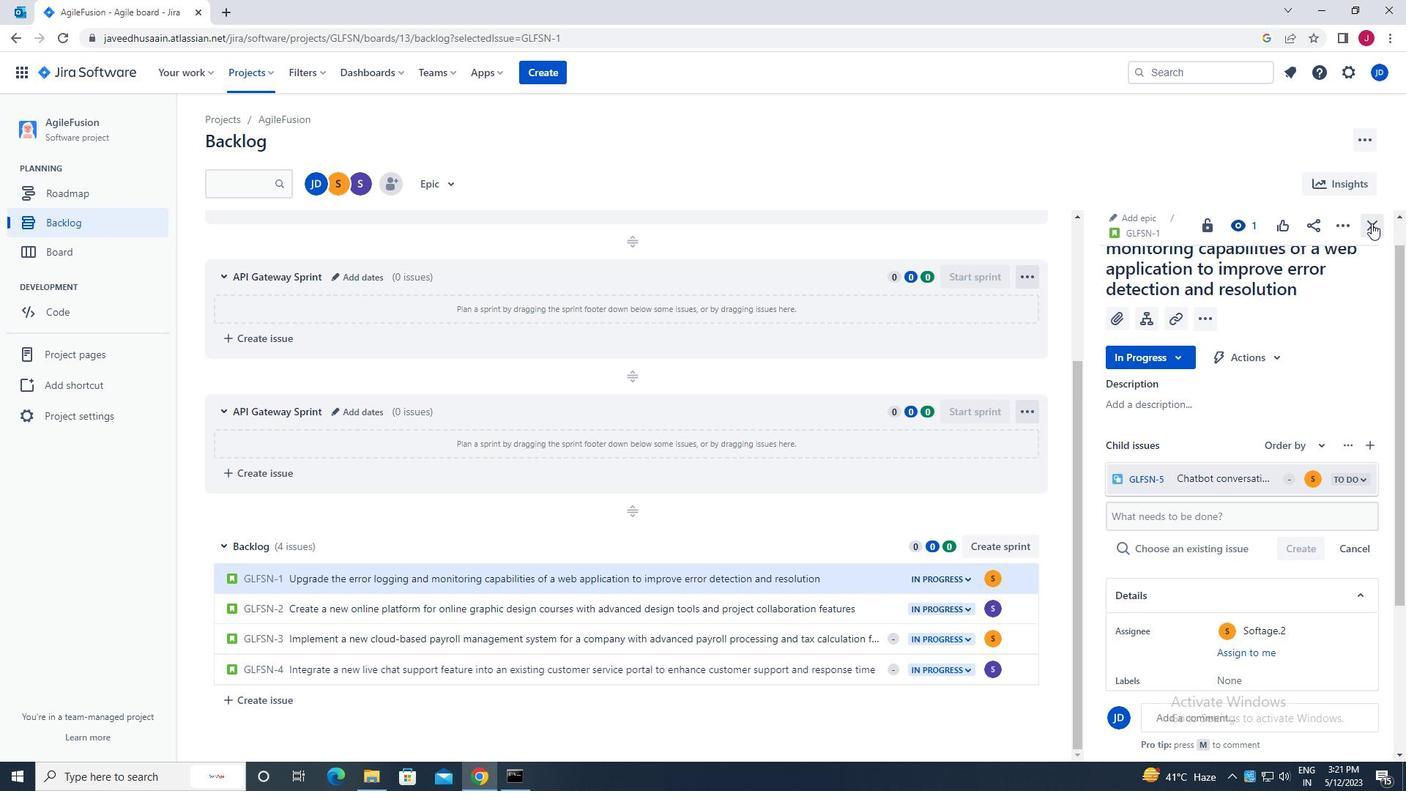
Action: Mouse moved to (955, 473)
Screenshot: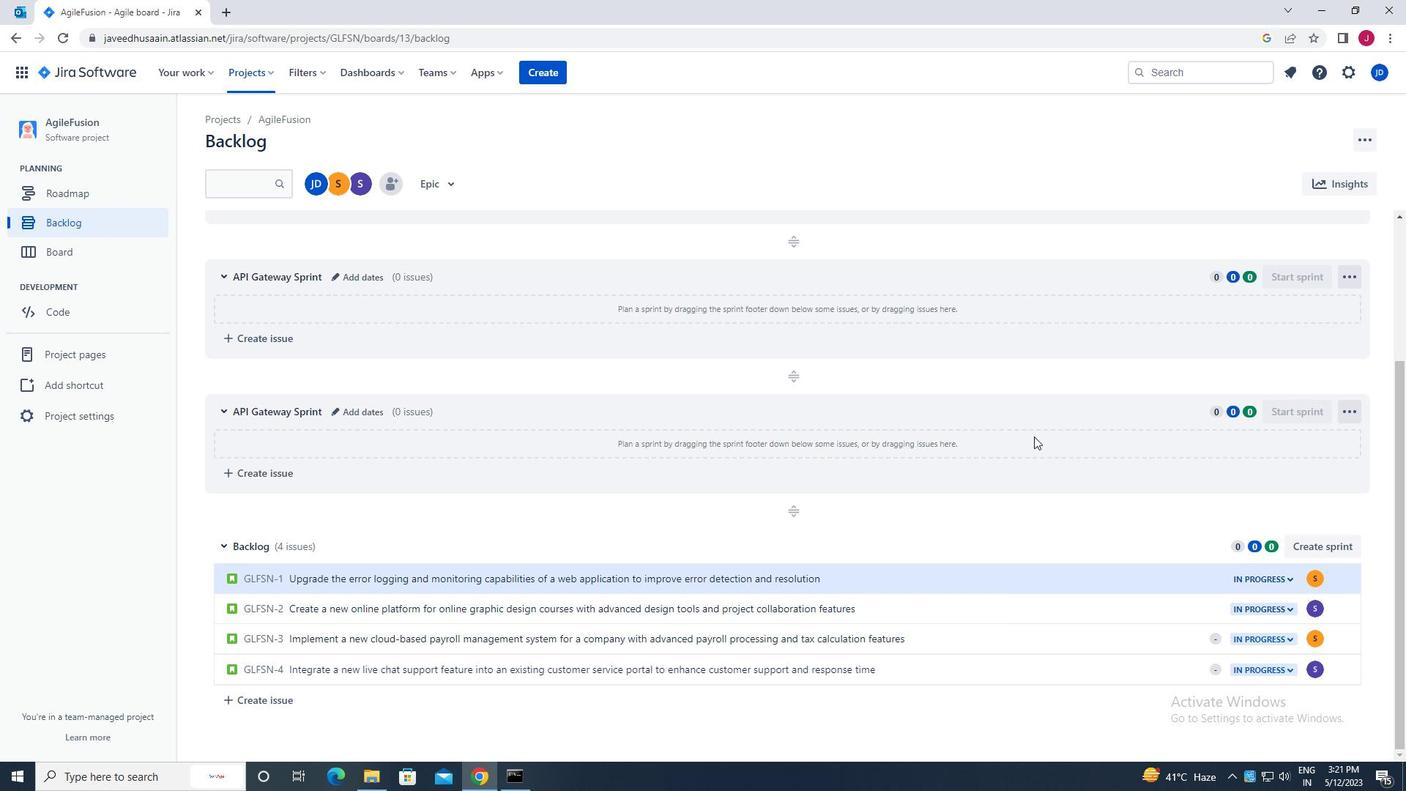 
Action: Mouse scrolled (955, 472) with delta (0, 0)
Screenshot: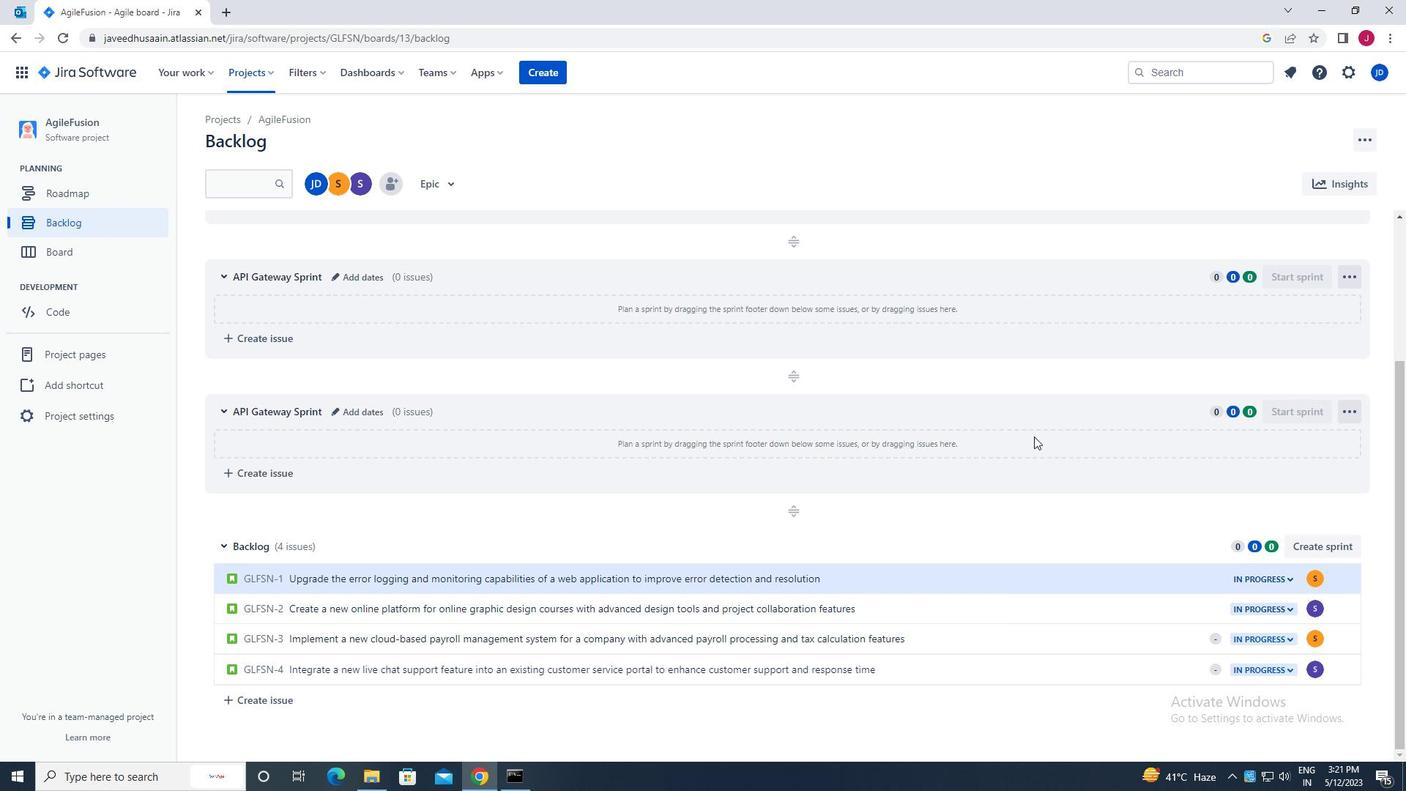 
Action: Mouse moved to (954, 473)
Screenshot: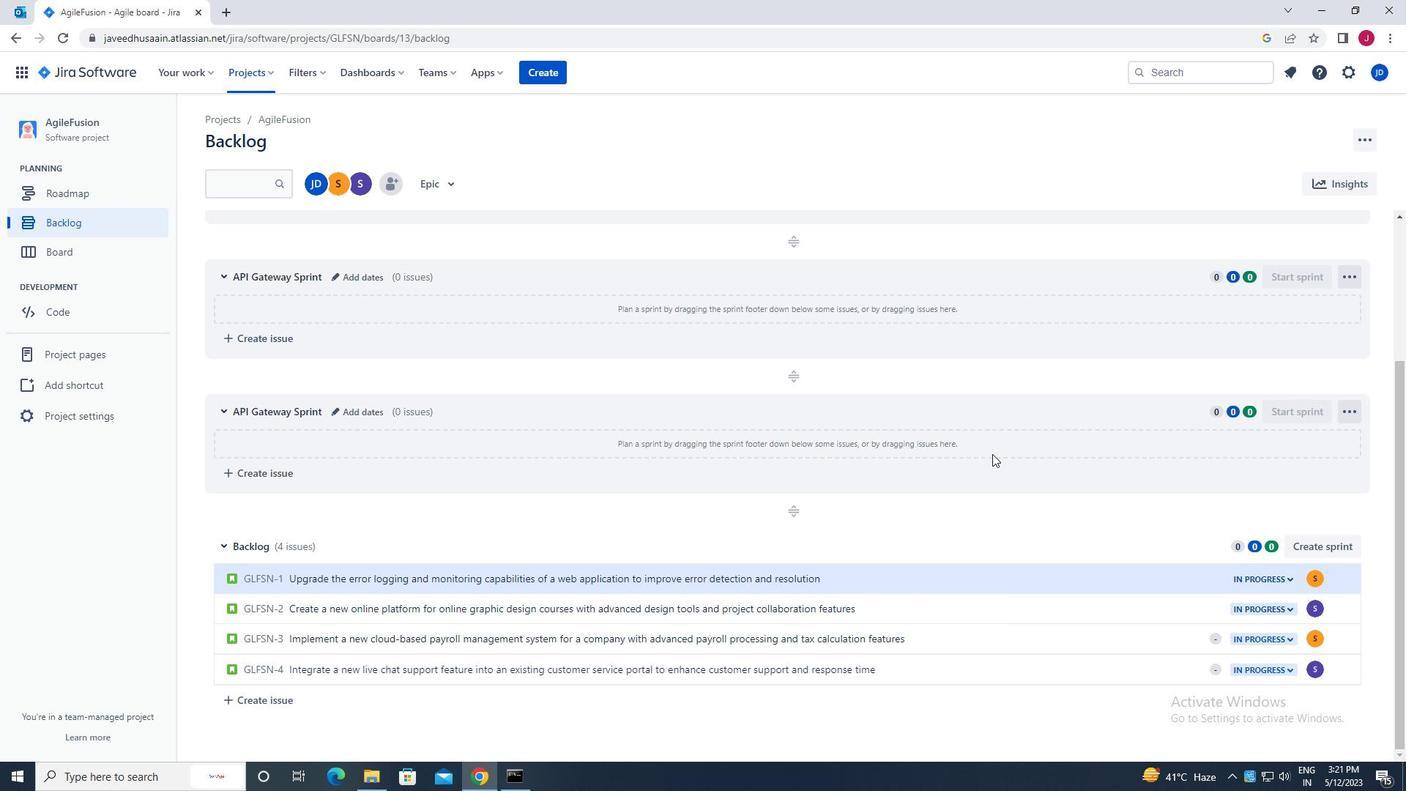 
Action: Mouse scrolled (954, 473) with delta (0, 0)
Screenshot: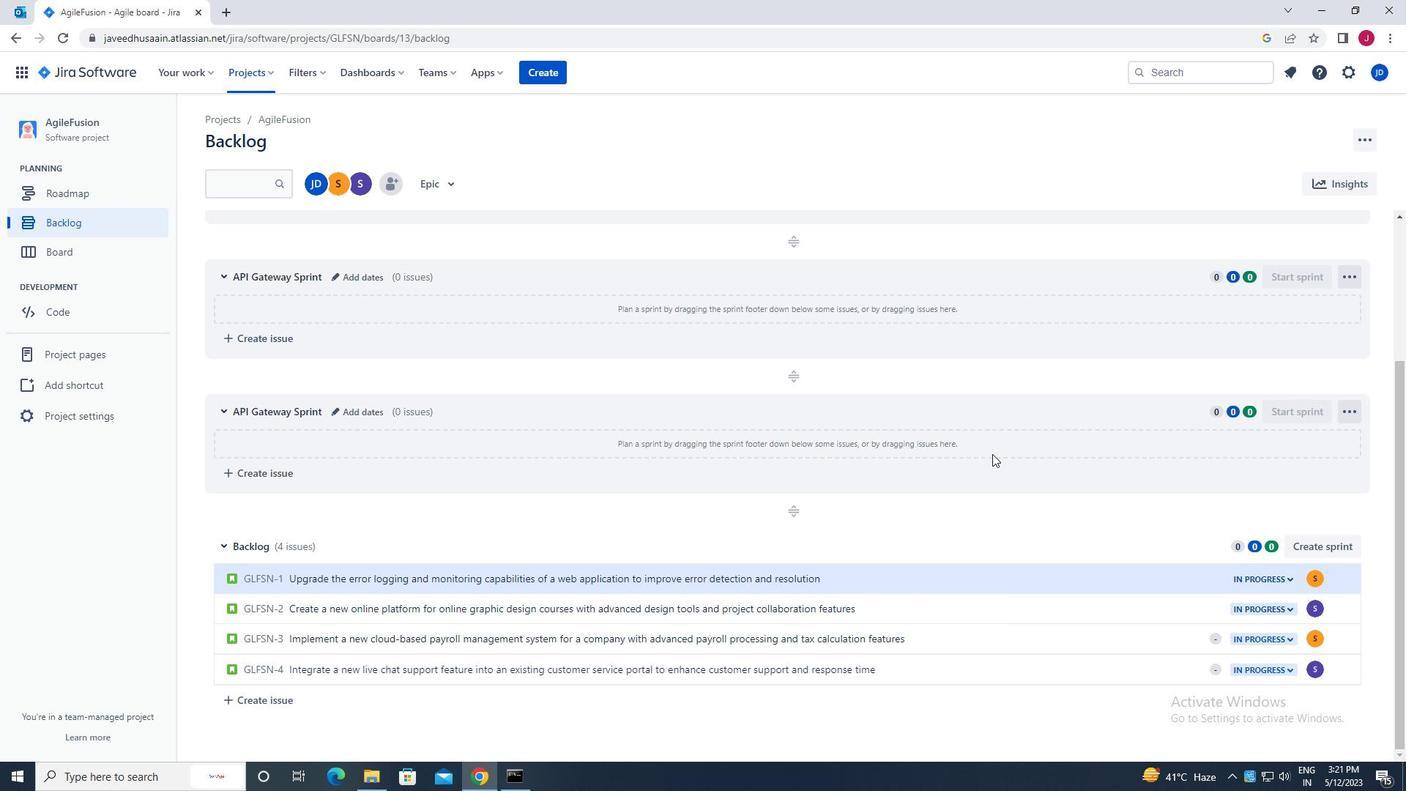 
Action: Mouse moved to (954, 473)
Screenshot: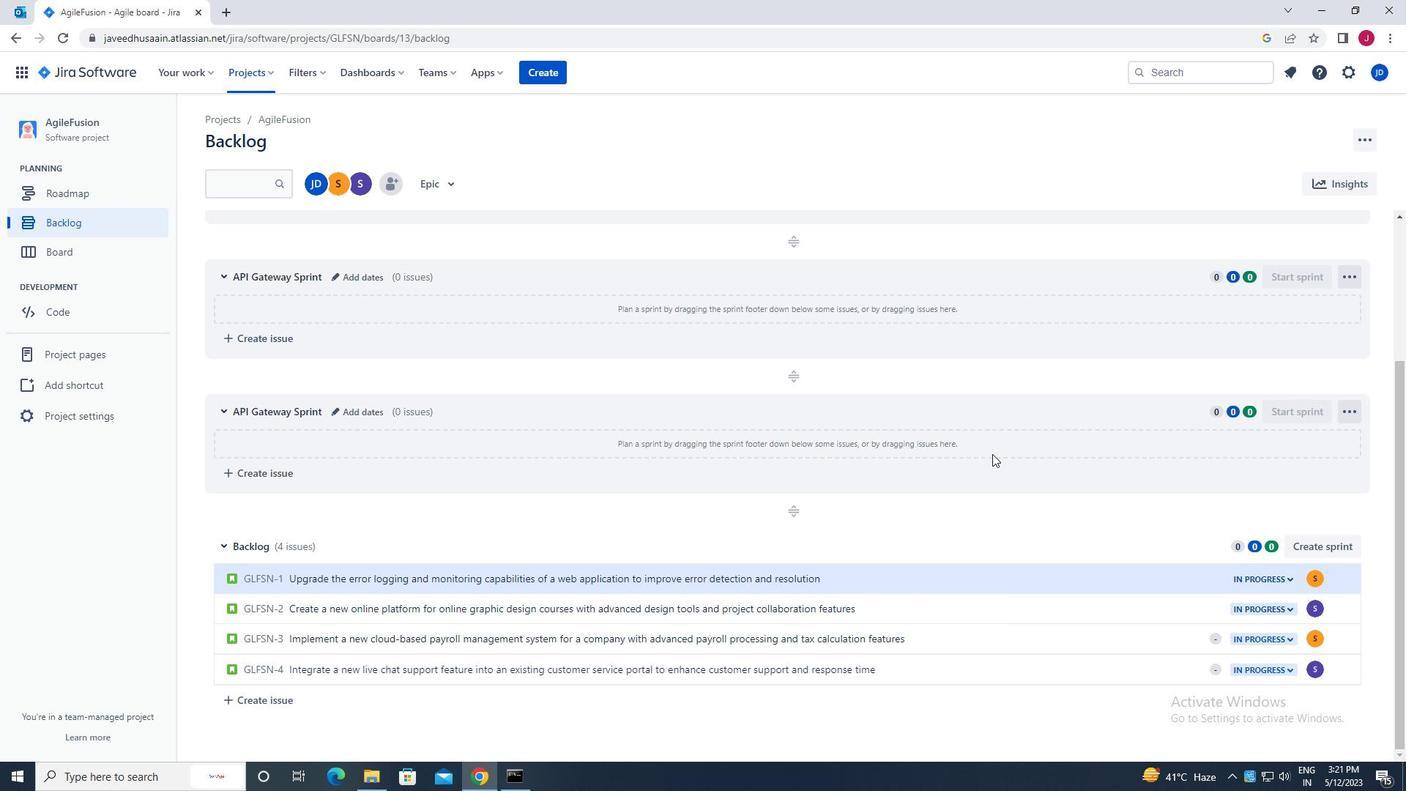 
Action: Mouse scrolled (954, 473) with delta (0, 0)
Screenshot: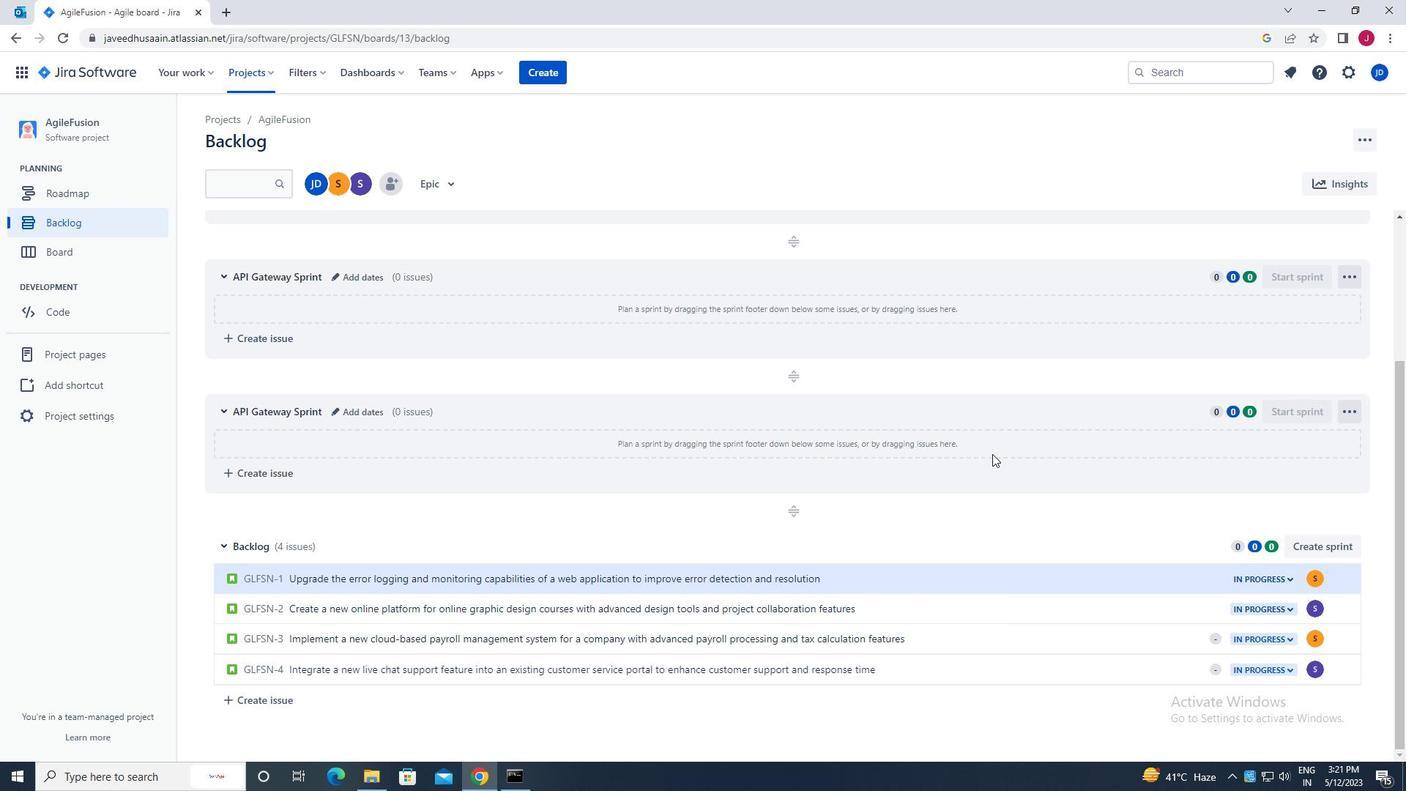 
Action: Mouse moved to (954, 473)
Screenshot: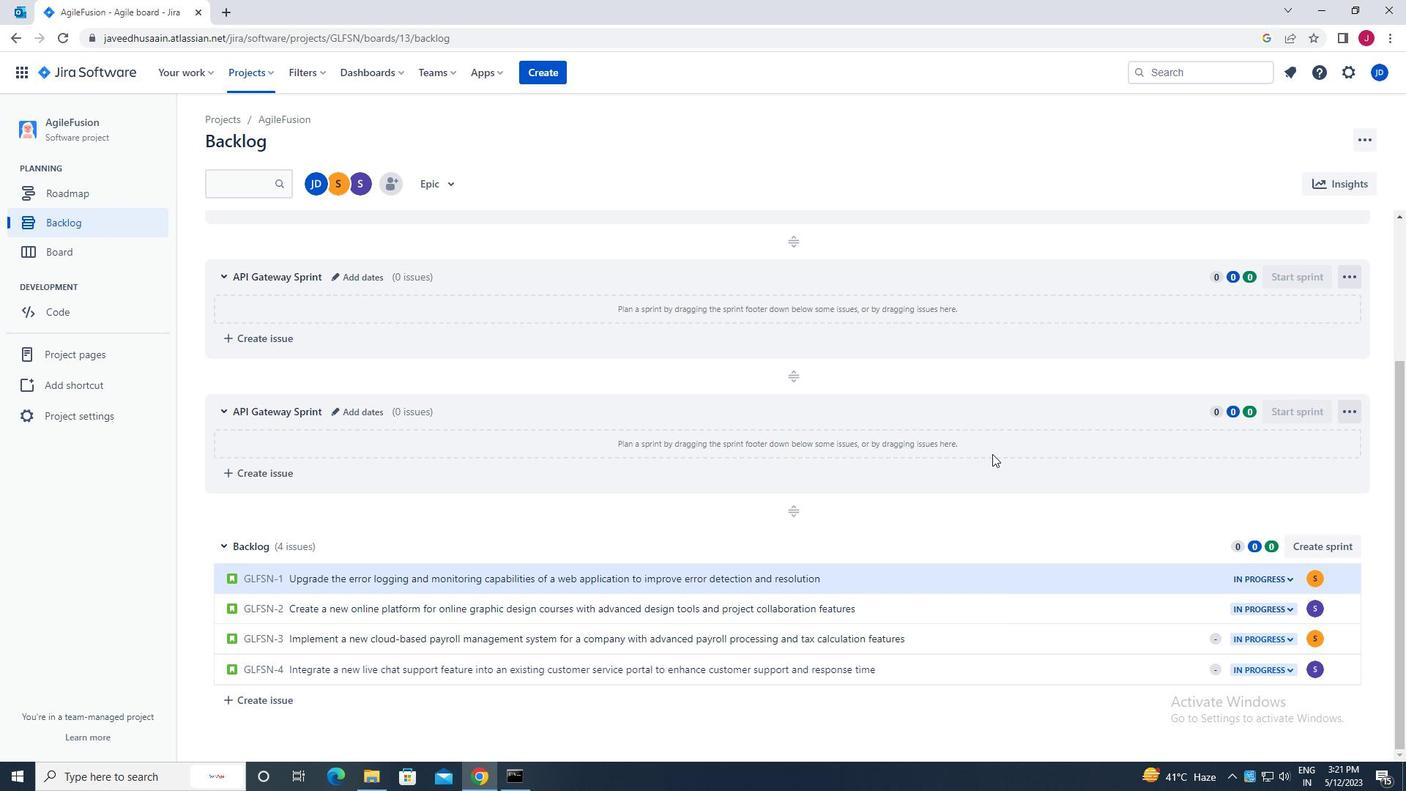 
Action: Mouse scrolled (954, 473) with delta (0, 0)
Screenshot: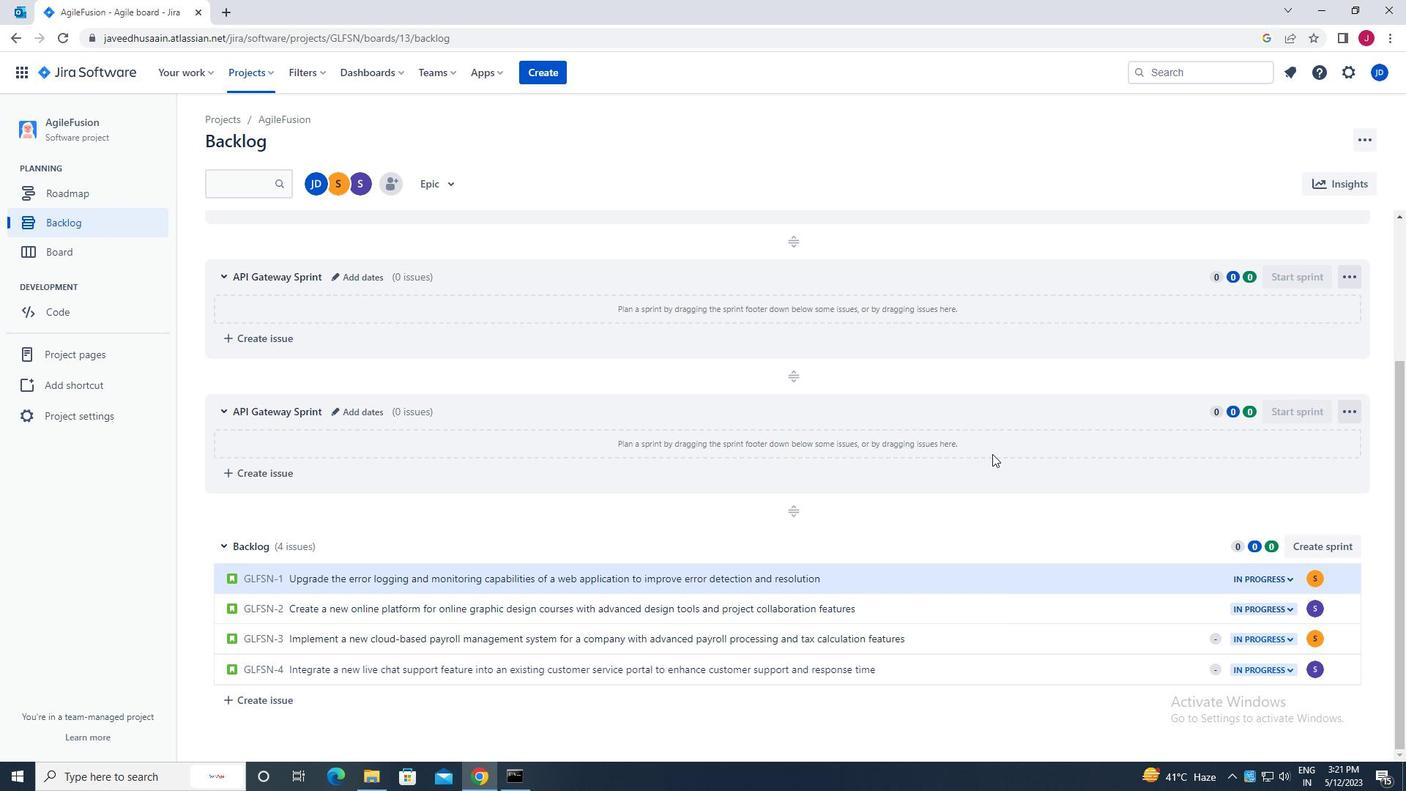 
Action: Mouse scrolled (954, 473) with delta (0, 0)
Screenshot: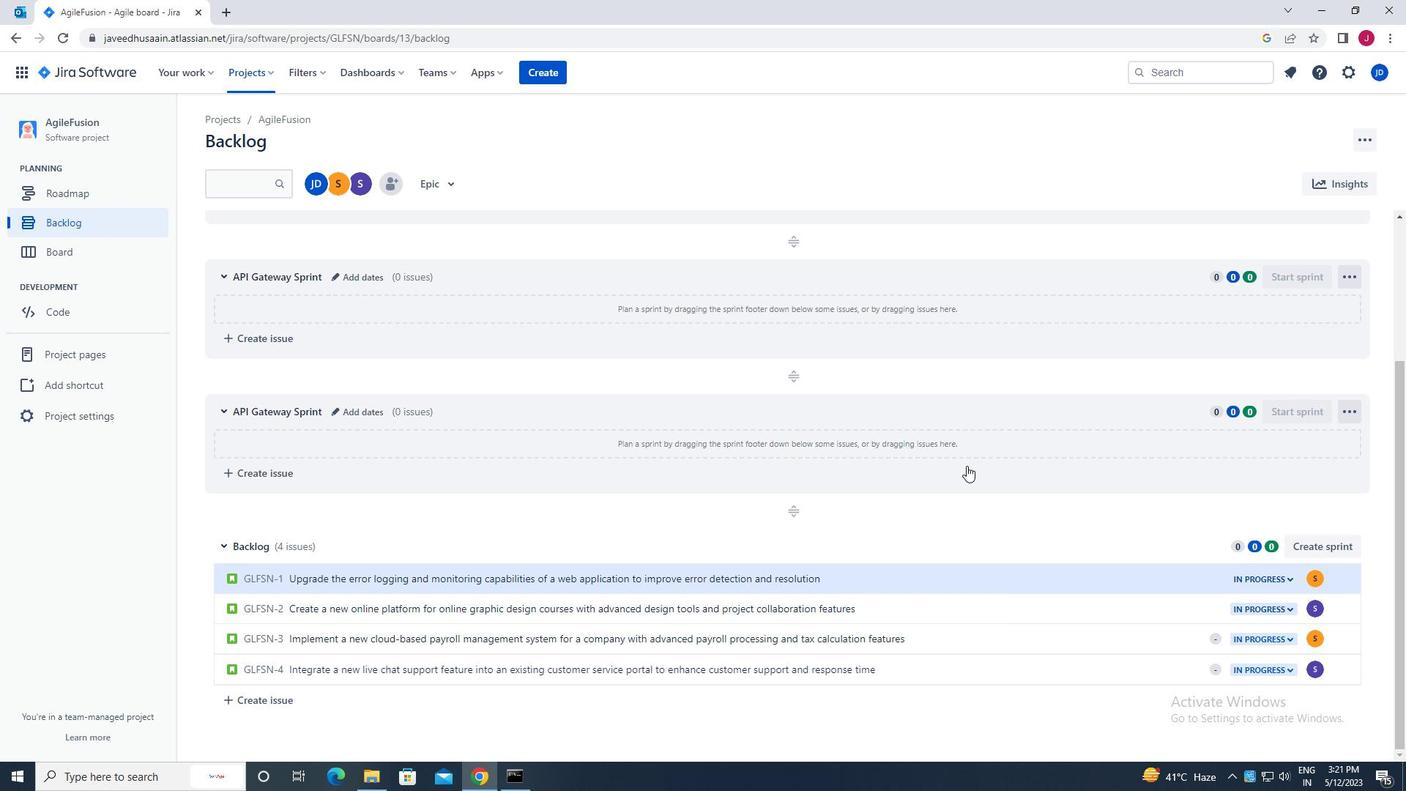 
Action: Mouse moved to (1158, 607)
Screenshot: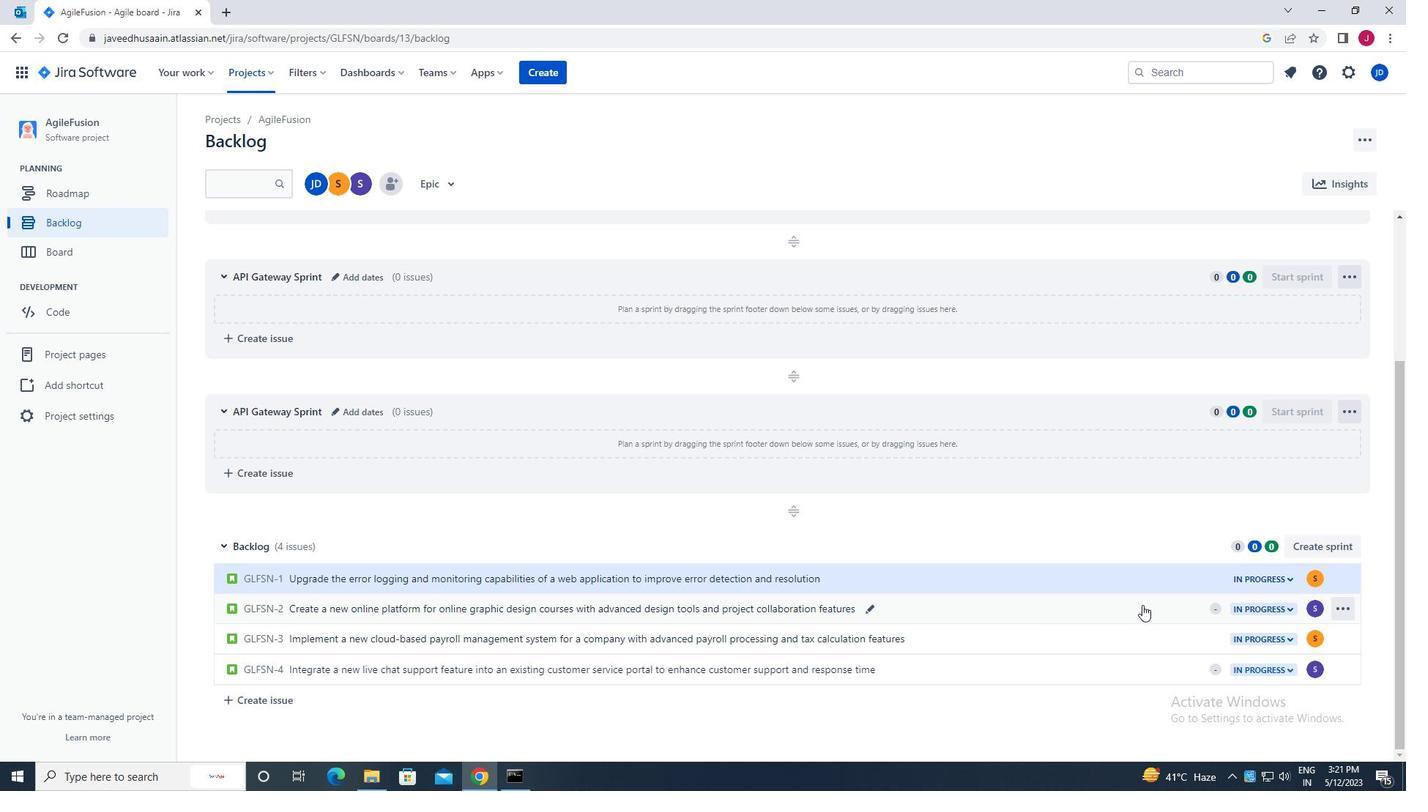 
Action: Mouse pressed left at (1158, 607)
Screenshot: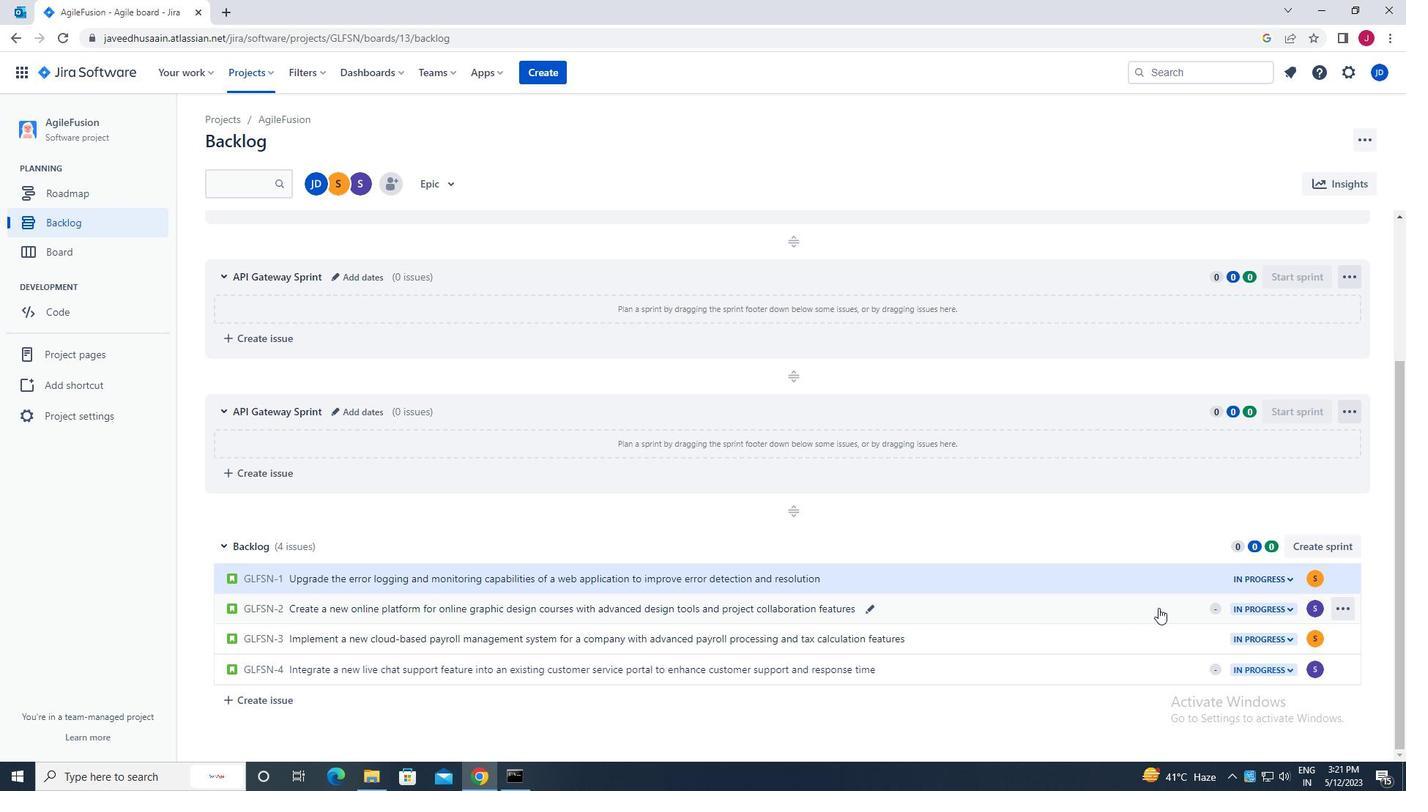 
Action: Mouse moved to (1144, 361)
Screenshot: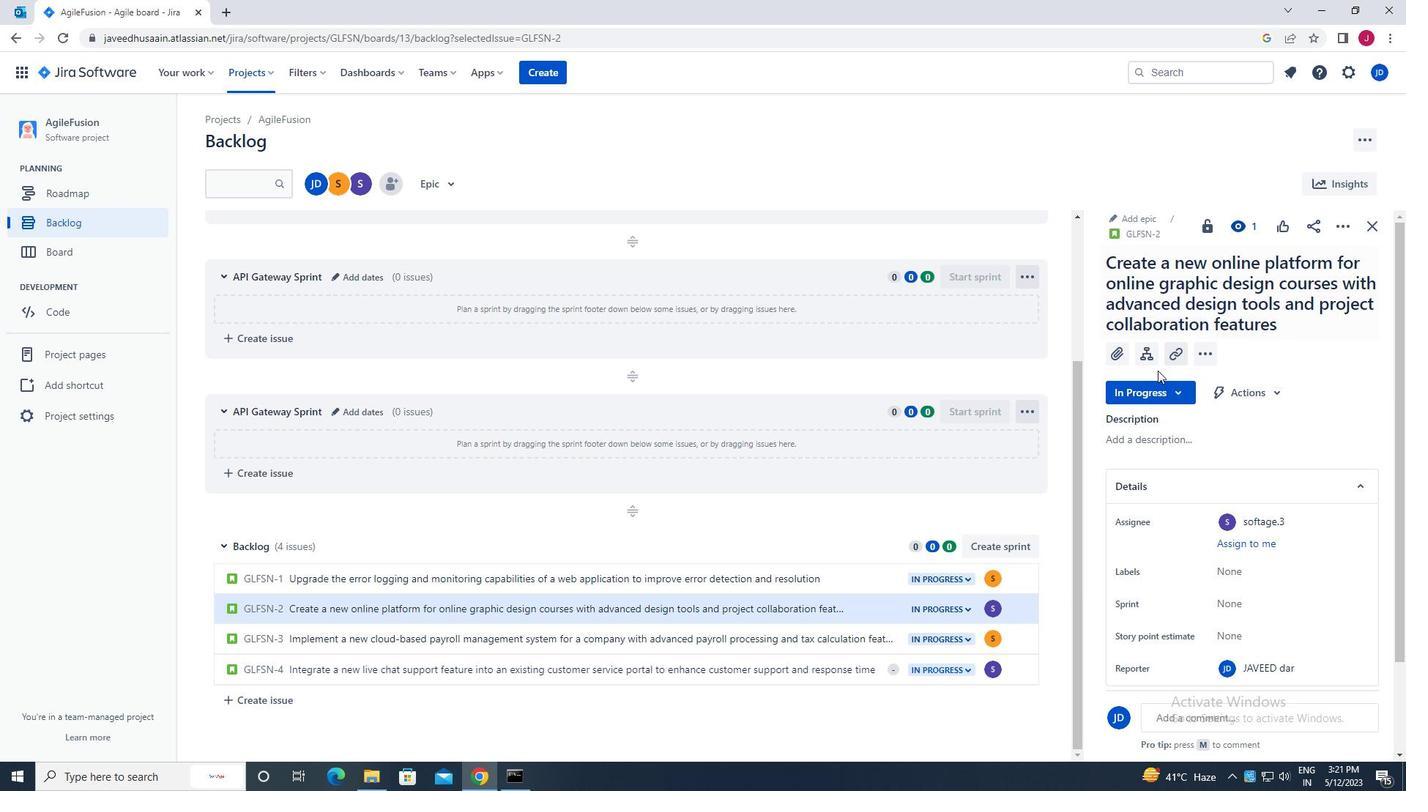 
Action: Mouse pressed left at (1144, 361)
Screenshot: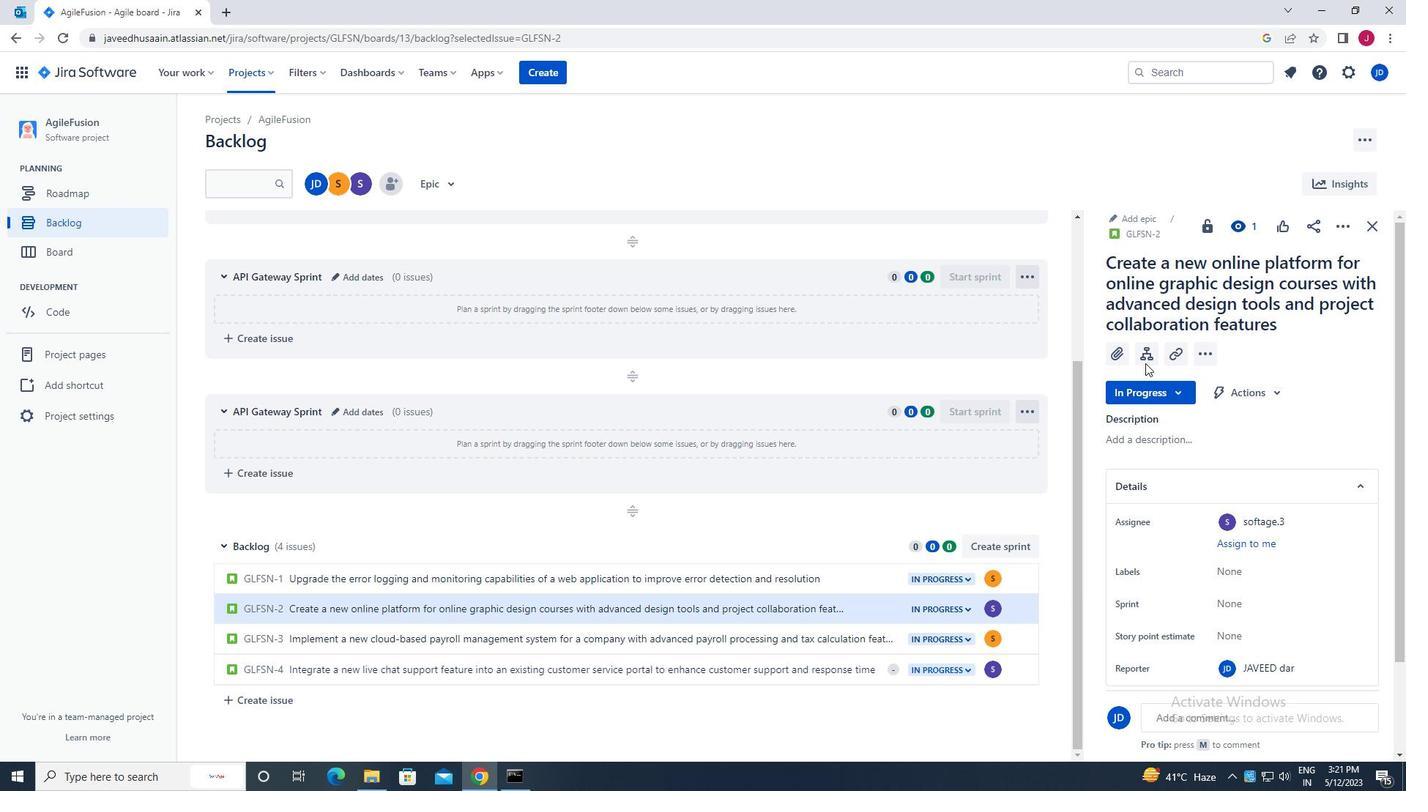 
Action: Mouse moved to (1161, 479)
Screenshot: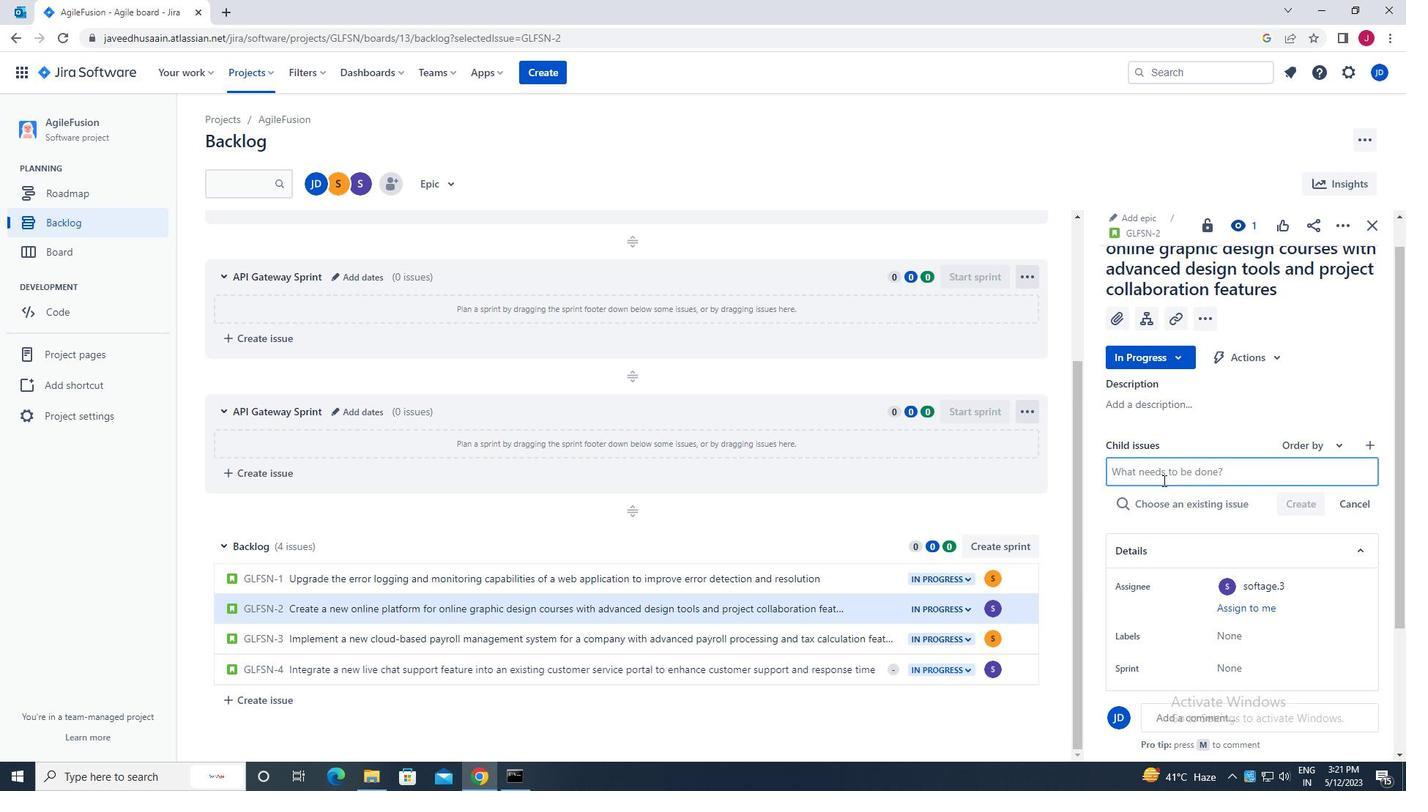 
Action: Mouse pressed left at (1161, 479)
Screenshot: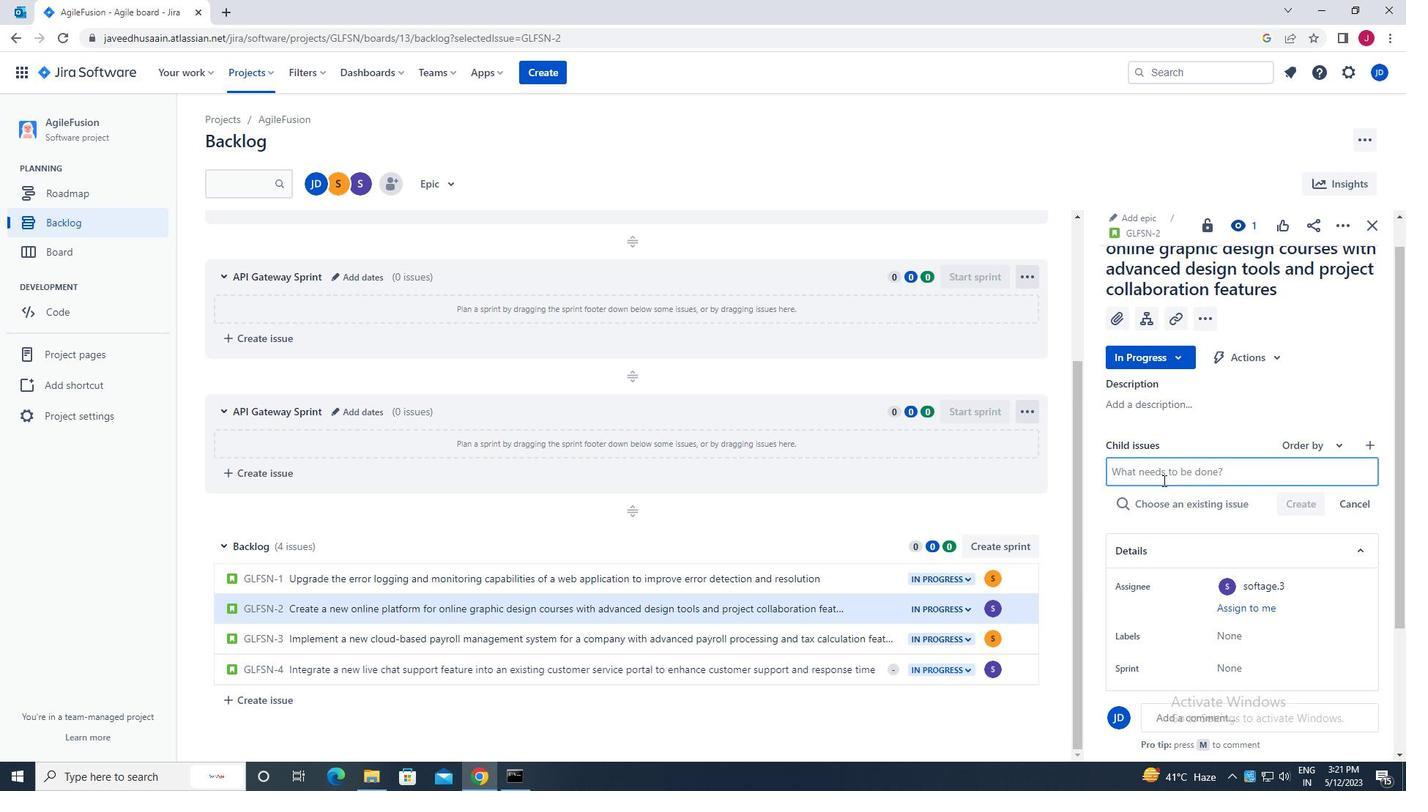 
Action: Key pressed <Key.caps_lock>c<Key.caps_lock>reate<Key.space>a<Key.space>new<Key.space>online<Key.space>f<Key.backspace>platform<Key.backspace><Key.backspace><Key.backspace><Key.backspace><Key.backspace><Key.backspace><Key.backspace><Key.backspace><Key.backspace><Key.backspace><Key.backspace><Key.backspace><Key.backspace><Key.backspace><Key.backspace><Key.backspace><Key.backspace><Key.backspace><Key.backspace><Key.backspace><Key.backspace><Key.backspace><Key.backspace><Key.backspace><Key.backspace><Key.backspace><Key.backspace><Key.backspace><Key.backspace><Key.caps_lock>d<Key.caps_lock>ata<Key.space>breach<Key.space>risk<Key.space>assessment<Key.space>and<Key.space>mitigation<Key.space><Key.enter>
Screenshot: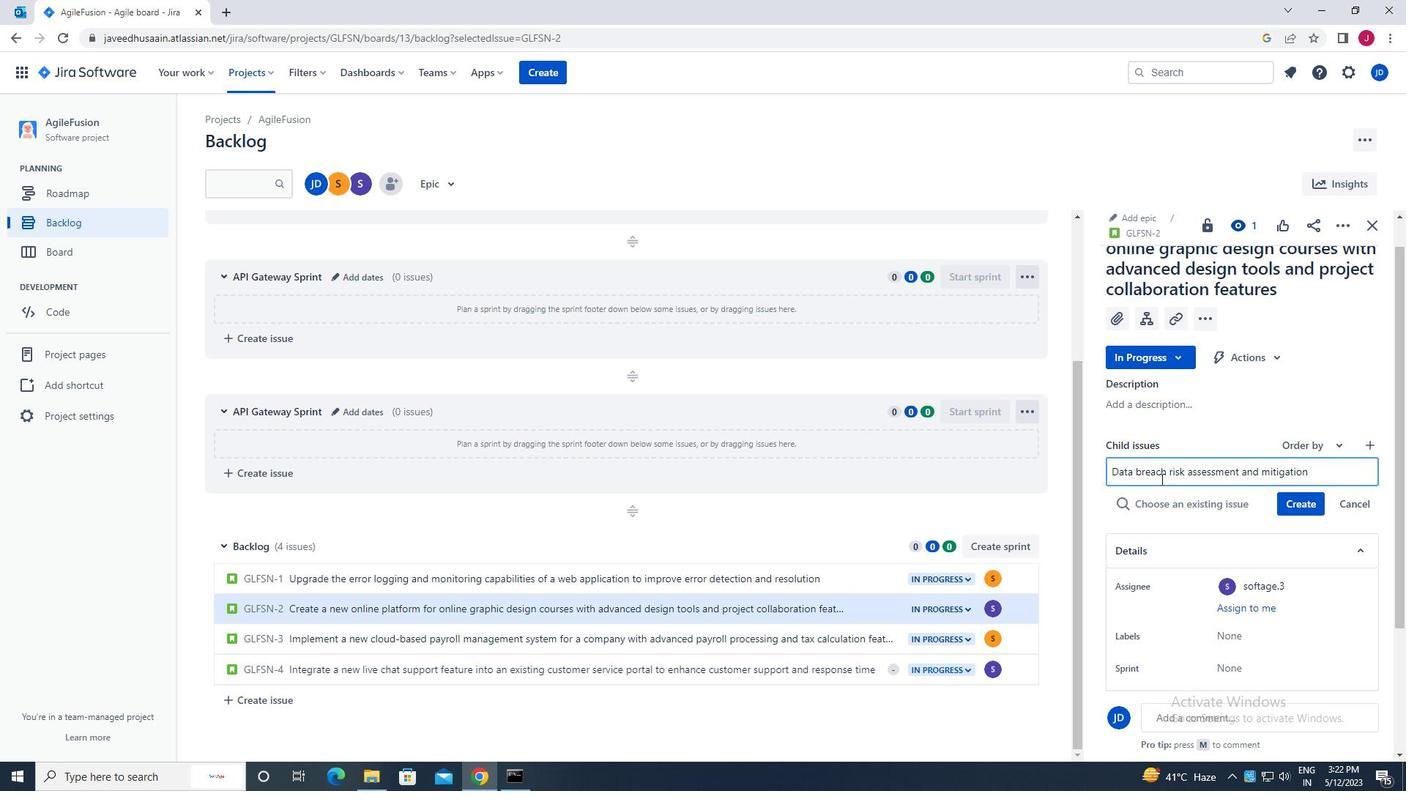 
Action: Mouse moved to (1310, 480)
Screenshot: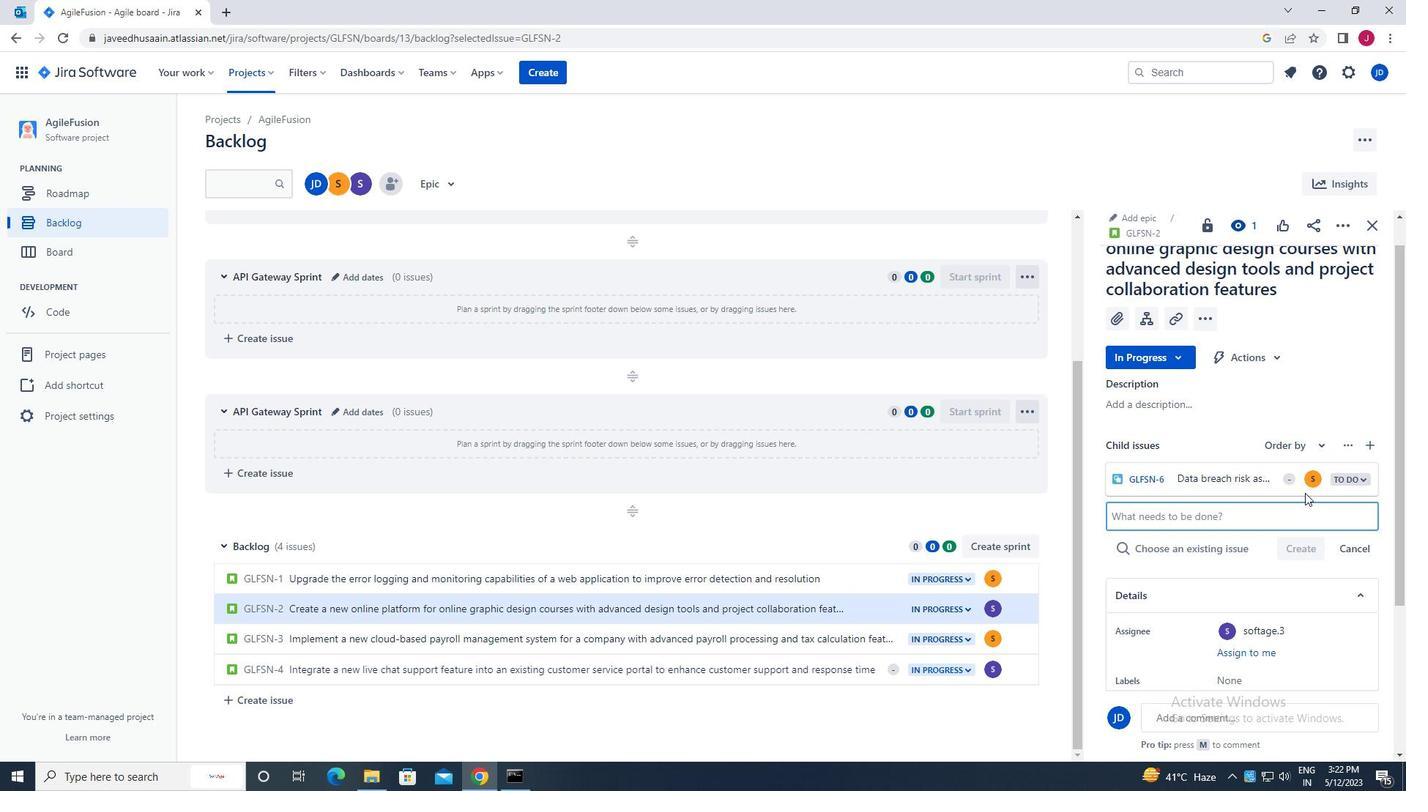 
Action: Mouse pressed left at (1310, 480)
Screenshot: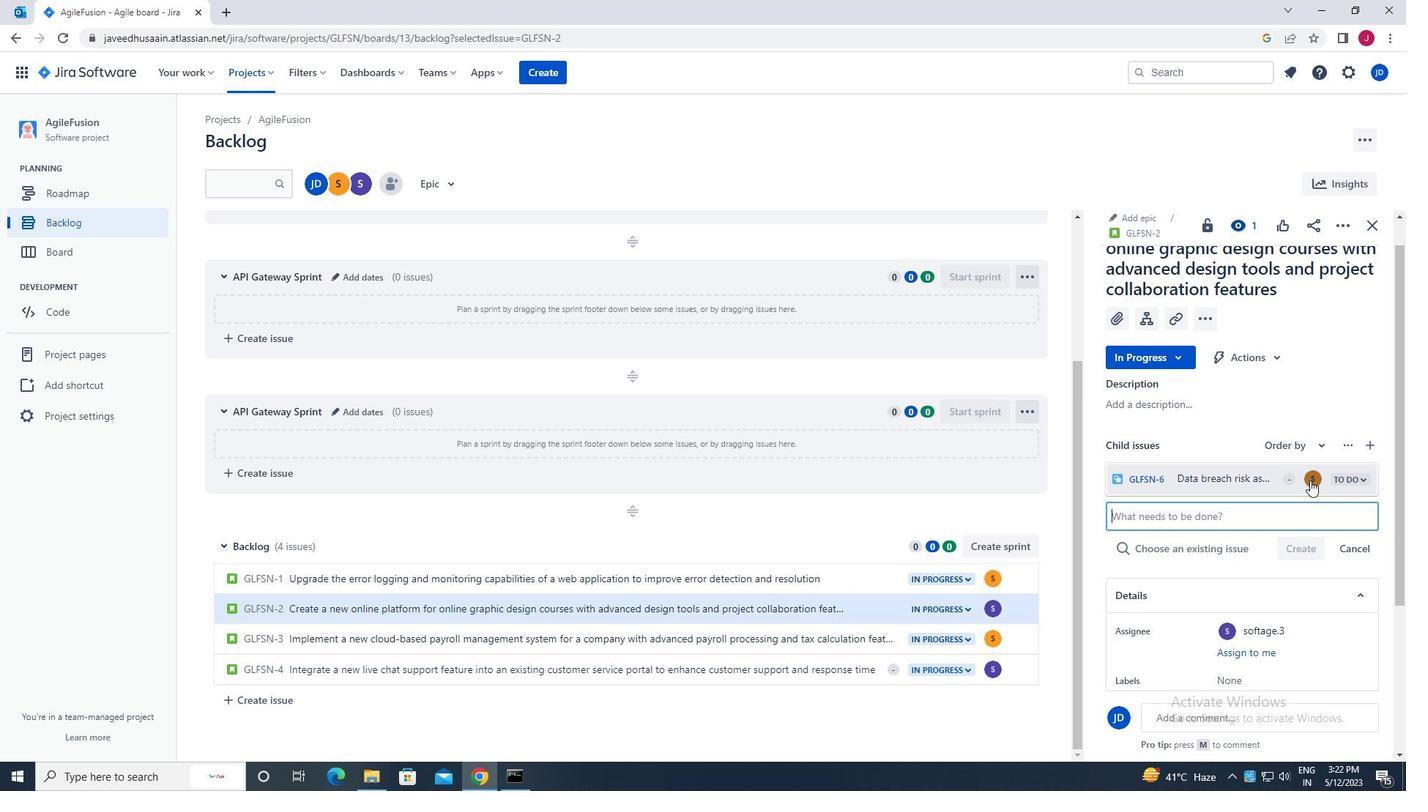
Action: Mouse moved to (1186, 393)
Screenshot: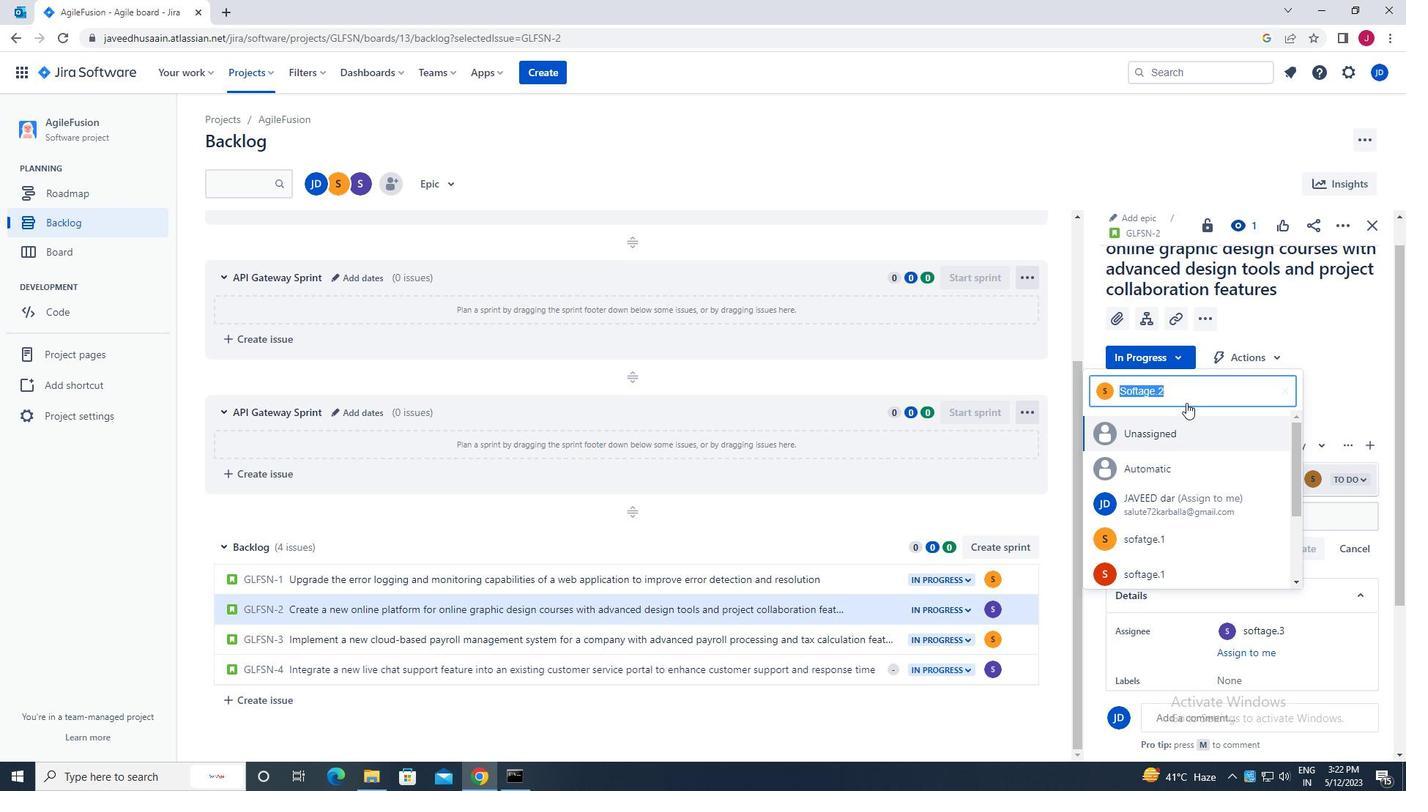 
Action: Key pressed sog<Key.backspace>ftage
Screenshot: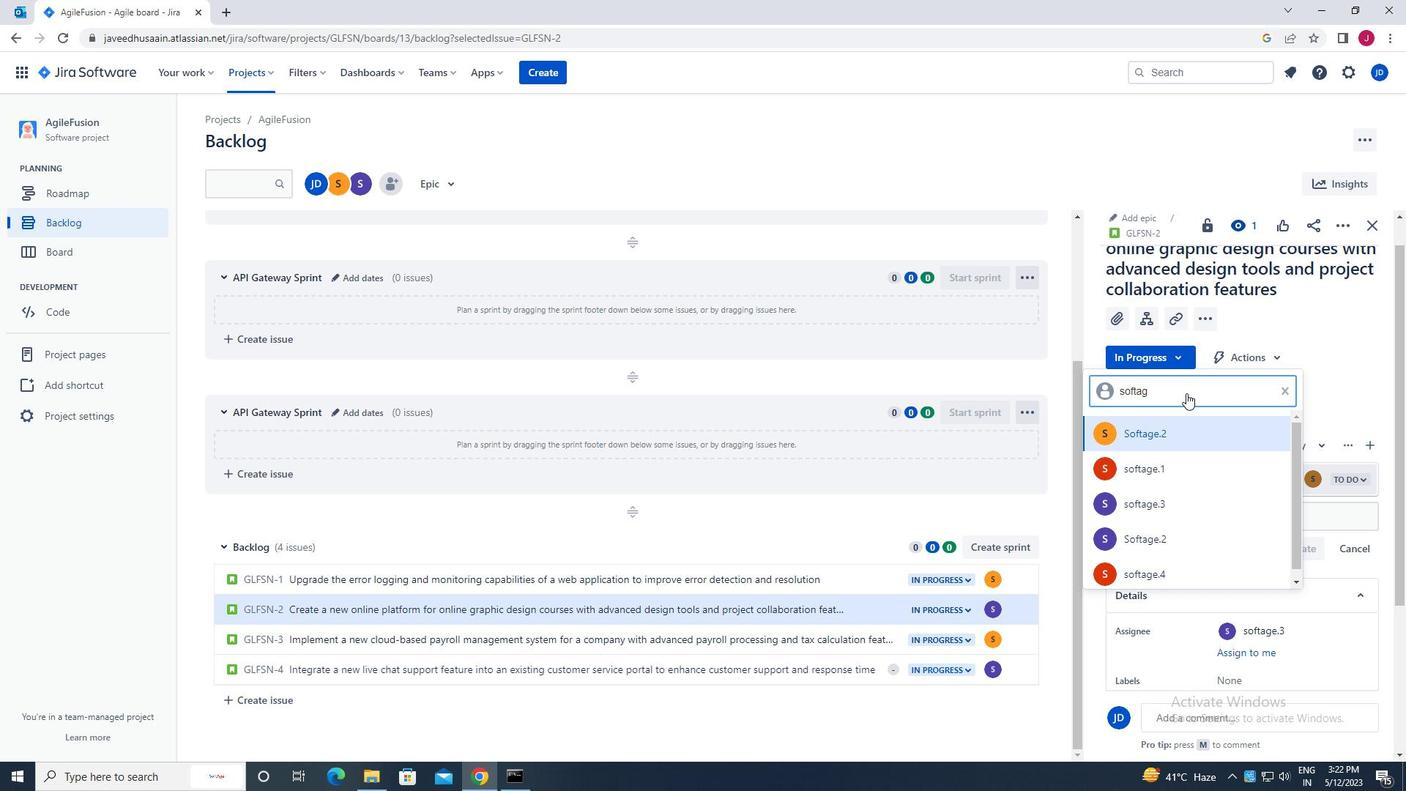
Action: Mouse moved to (1180, 510)
Screenshot: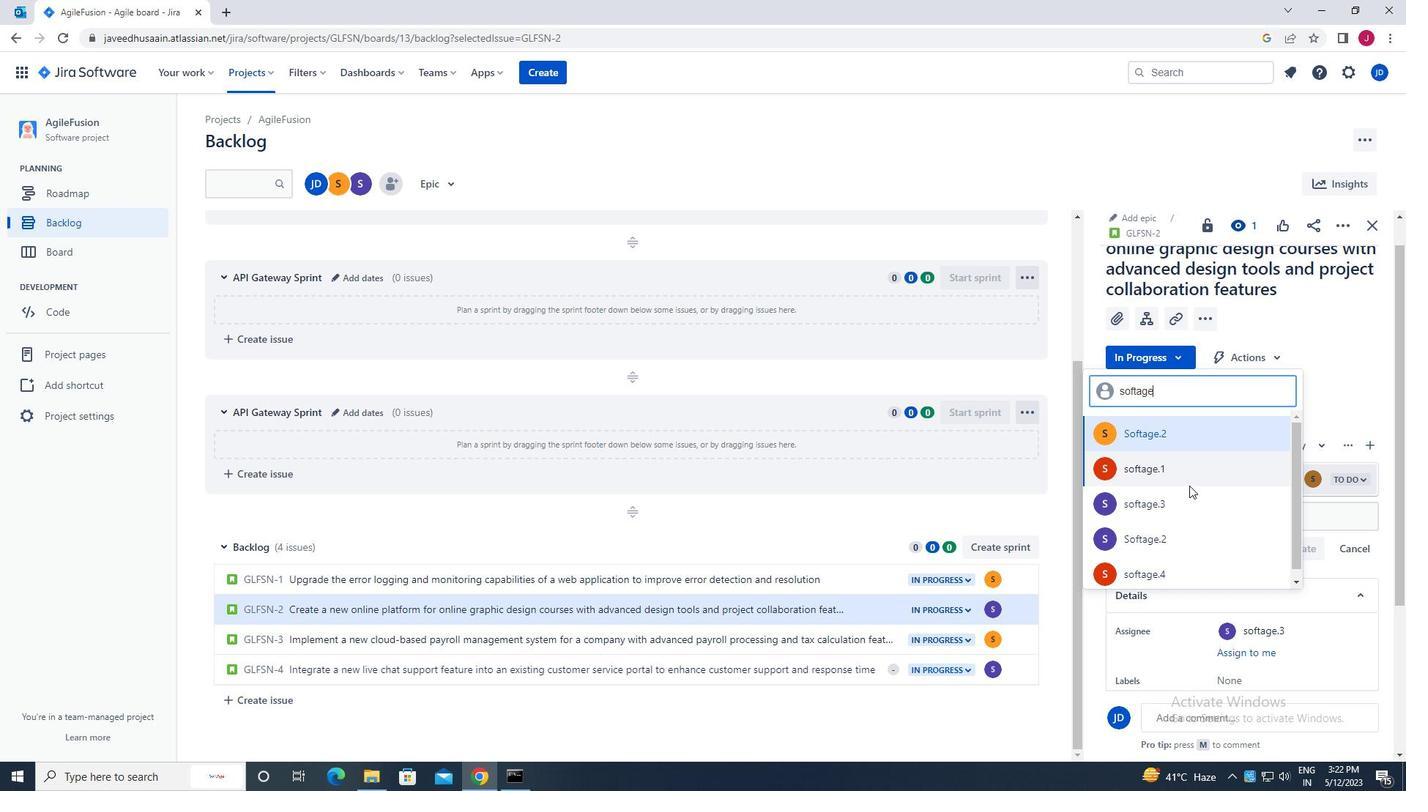 
Action: Mouse pressed left at (1180, 510)
Screenshot: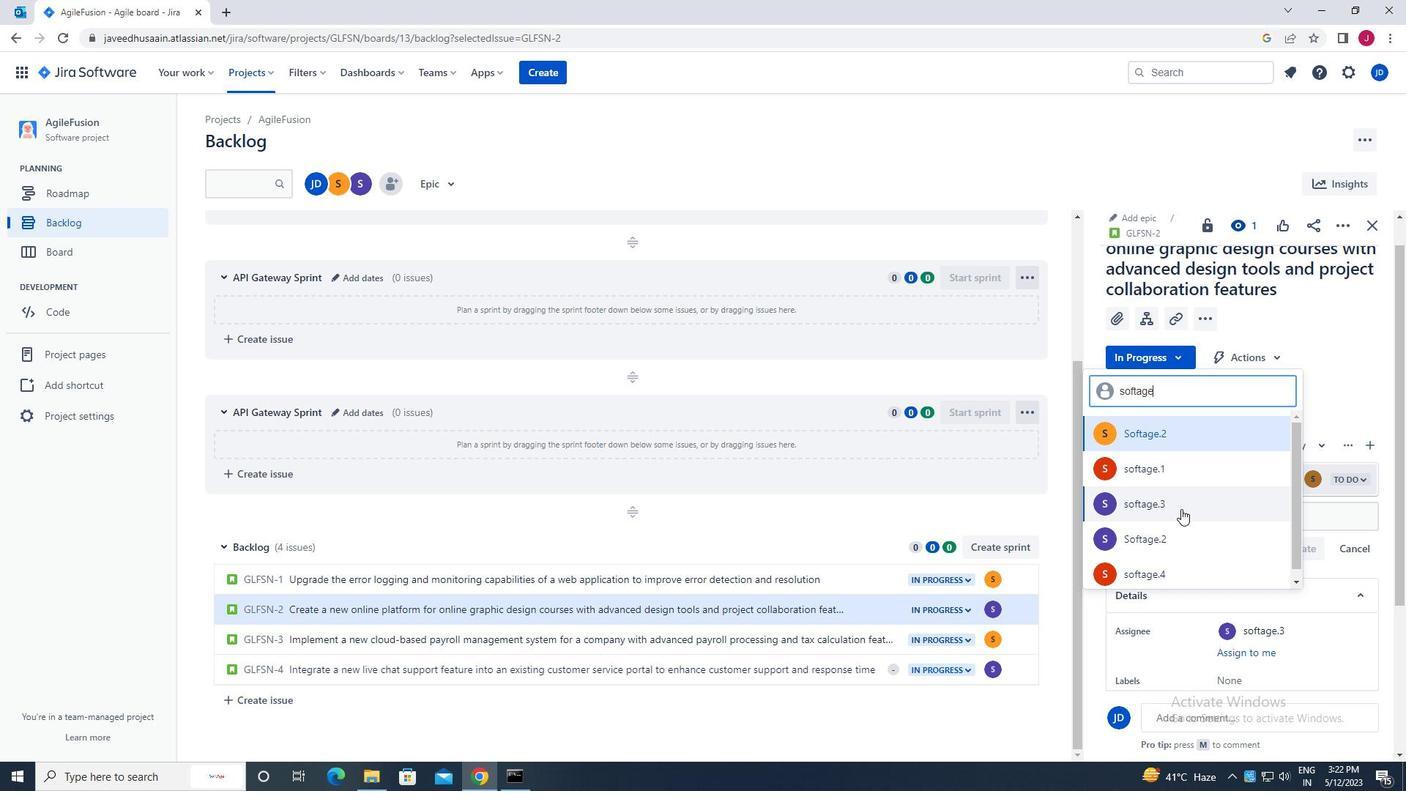 
Action: Mouse moved to (1375, 226)
Screenshot: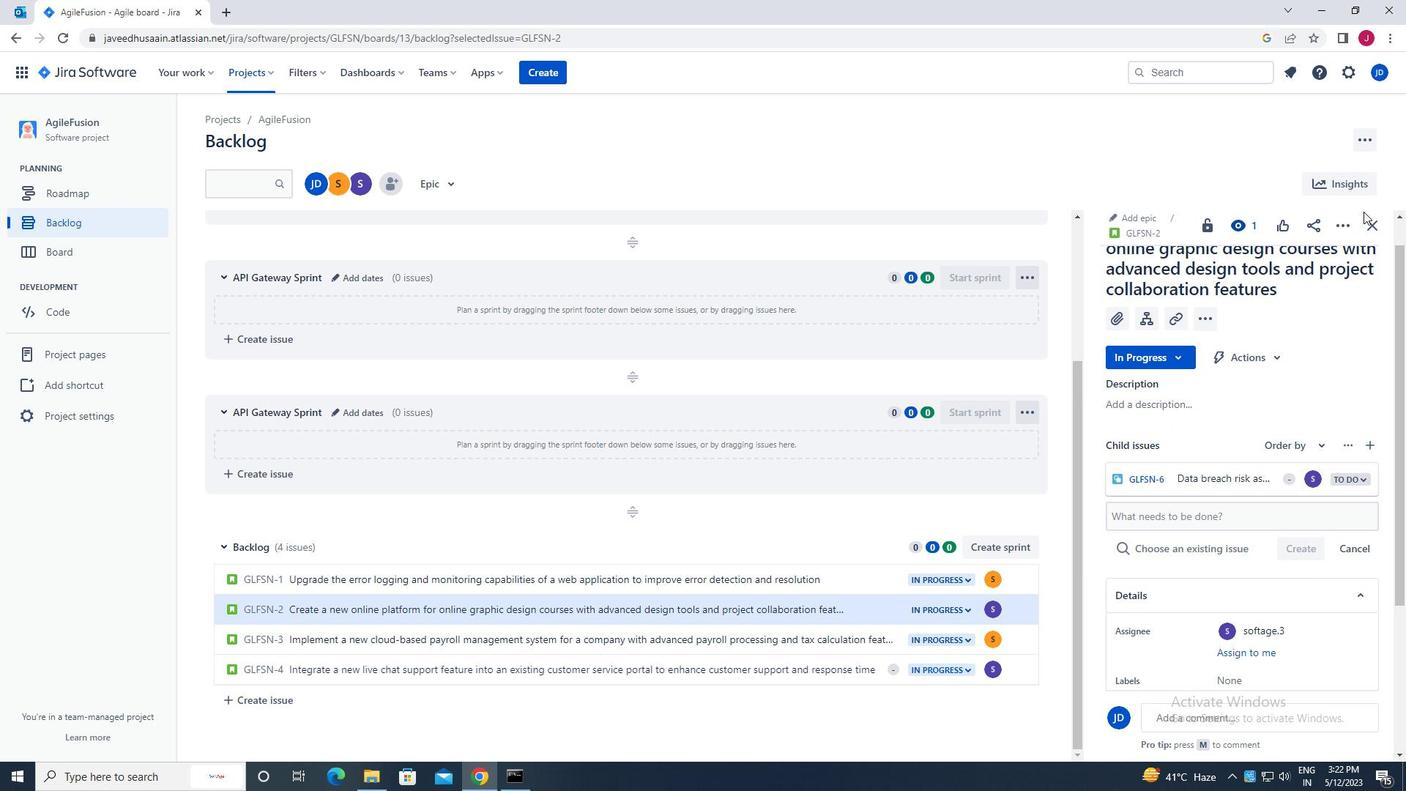 
Action: Mouse pressed left at (1375, 226)
Screenshot: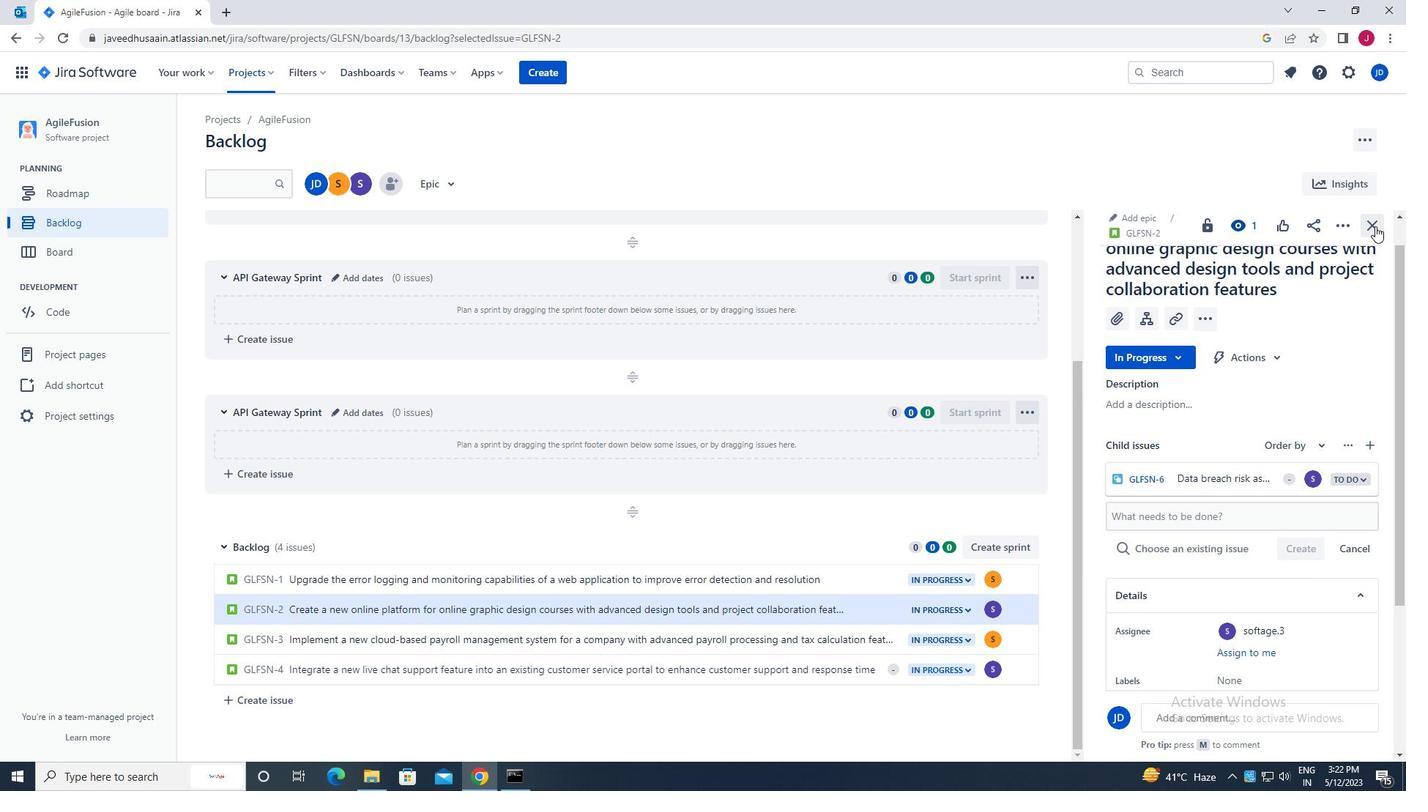 
Action: Mouse moved to (1369, 226)
Screenshot: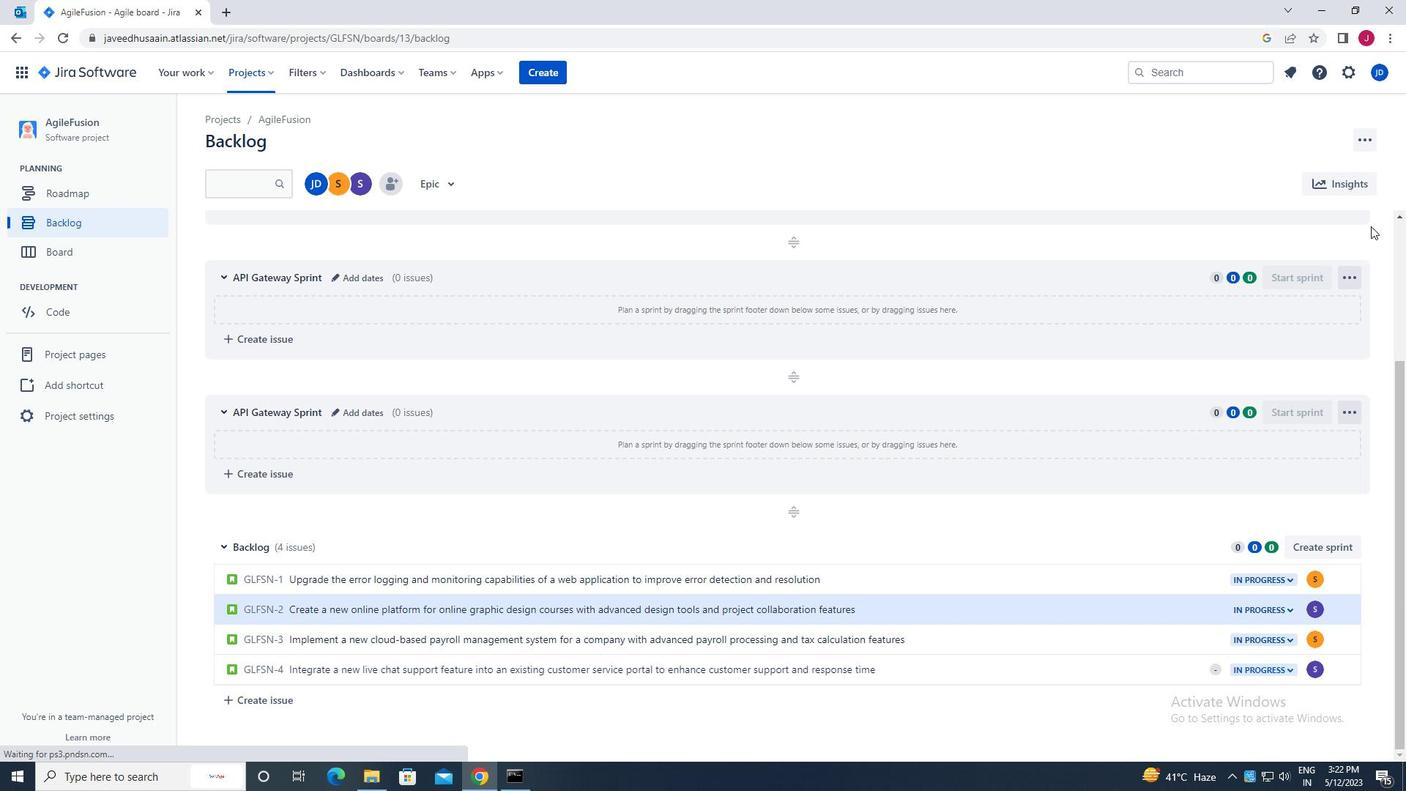 
